 Task: Open a blank sheet, save the file as Alex.epub Add the quote 'The best way to predict the future is to create it.' Apply font style 'Nunito' and font size 36 Align the text to the Center .Change the text color to  'Tan'
Action: Mouse moved to (260, 166)
Screenshot: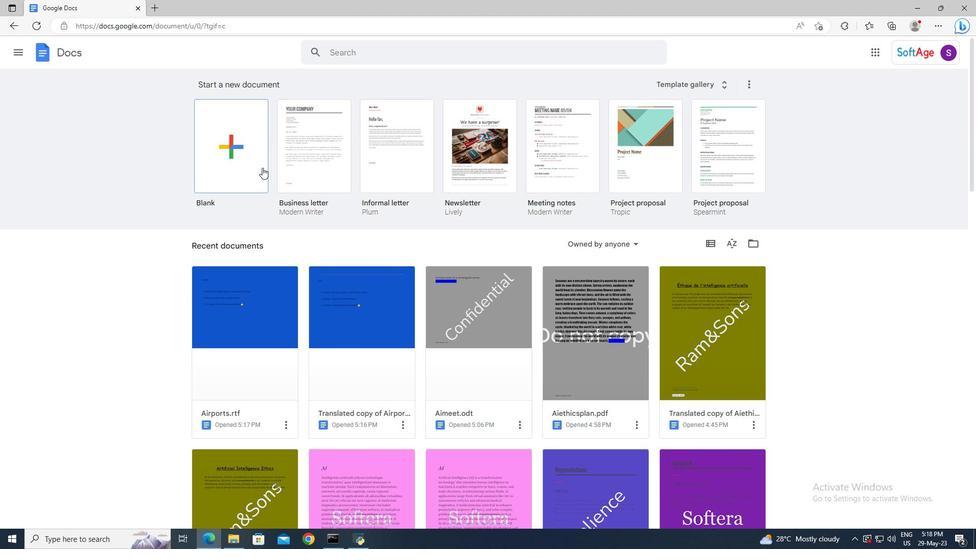 
Action: Mouse pressed left at (260, 166)
Screenshot: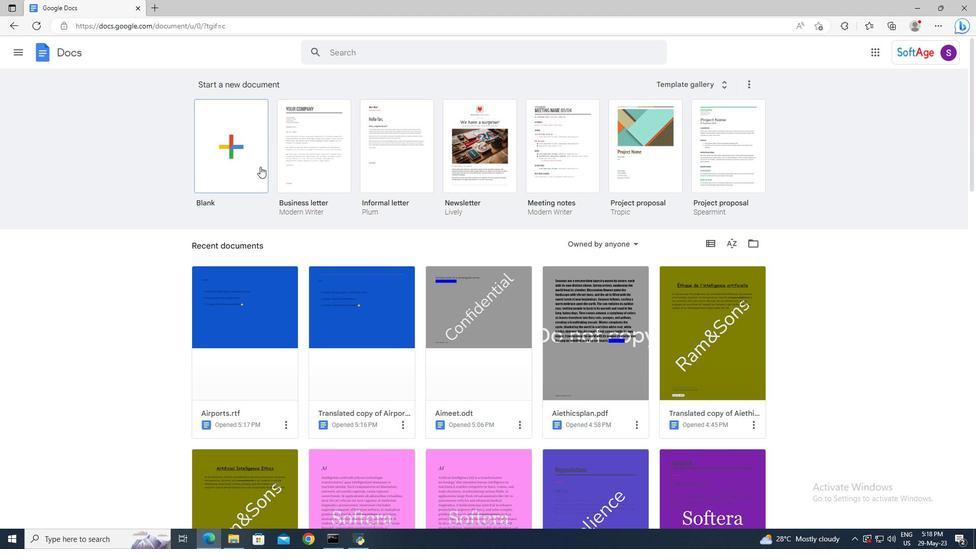 
Action: Mouse moved to (67, 48)
Screenshot: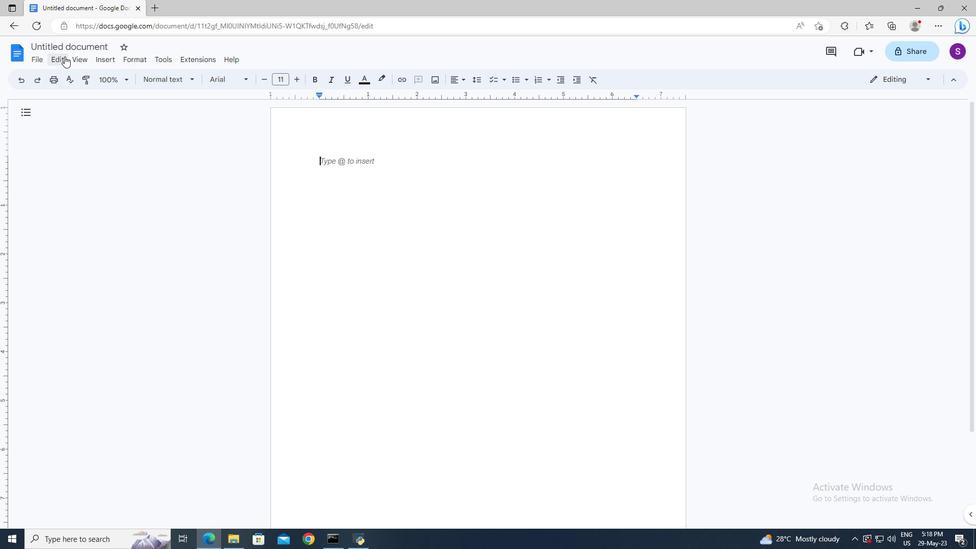 
Action: Mouse pressed left at (67, 48)
Screenshot: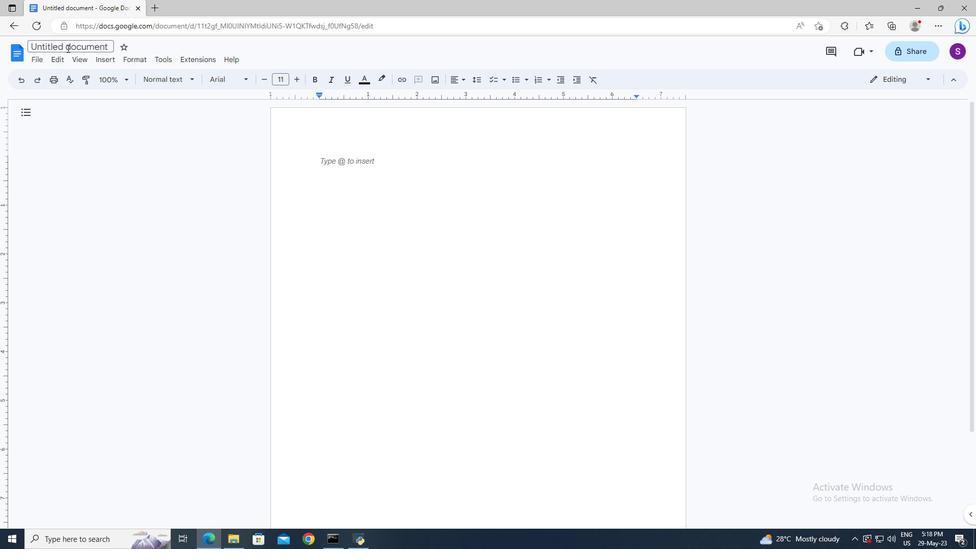 
Action: Mouse moved to (67, 47)
Screenshot: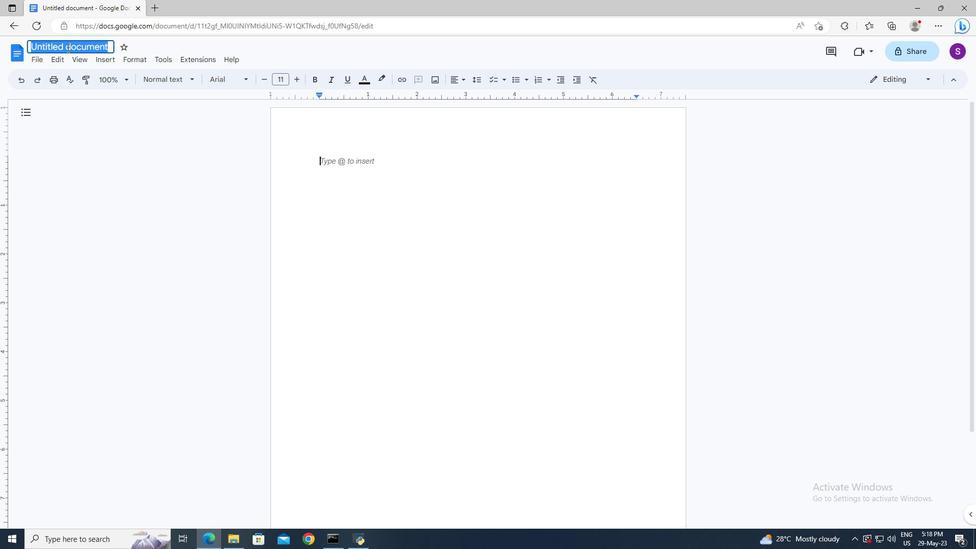 
Action: Key pressed <Key.shift>
Screenshot: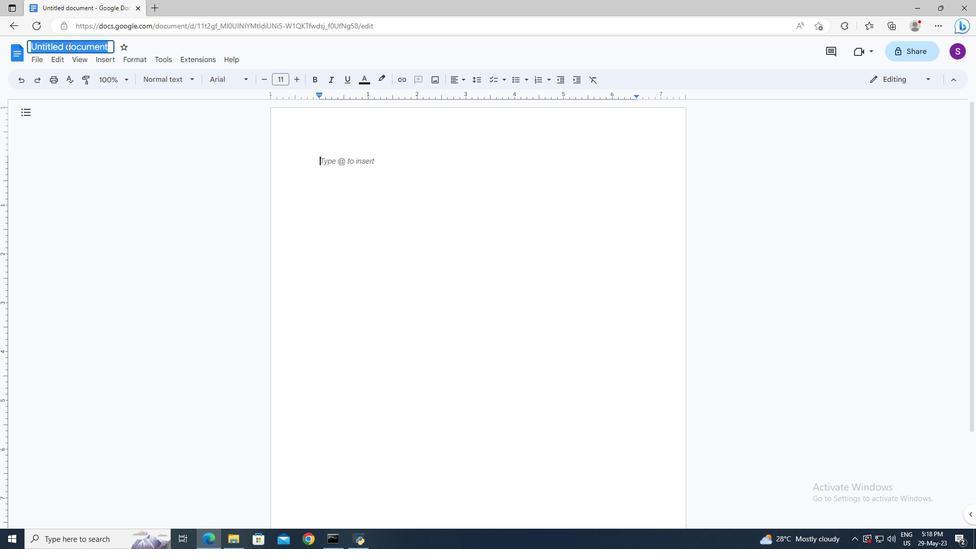 
Action: Mouse moved to (67, 47)
Screenshot: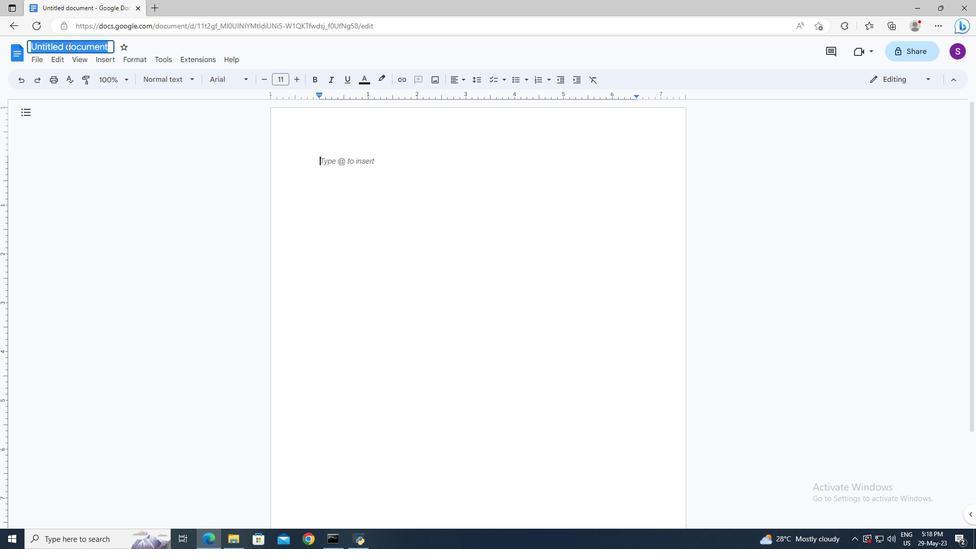 
Action: Key pressed Alex.epub<Key.enter>
Screenshot: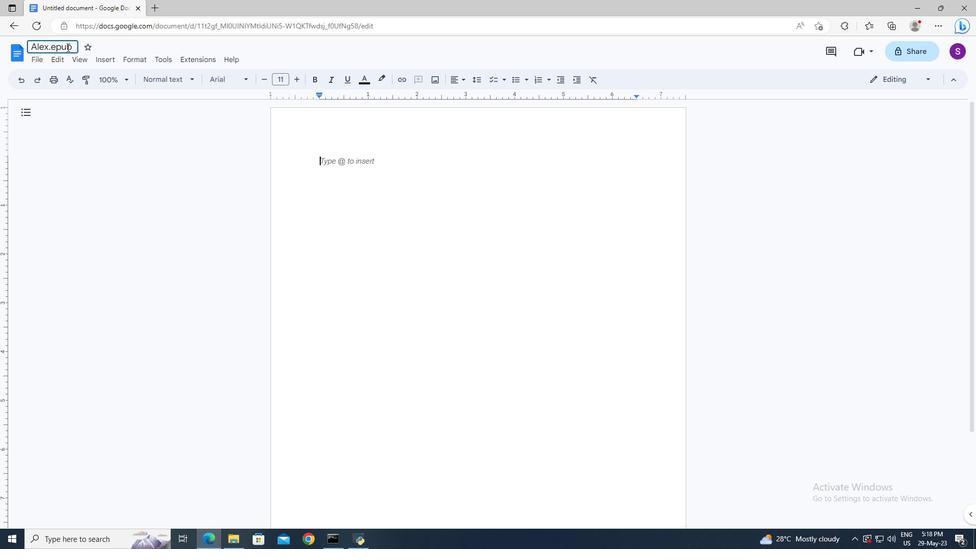 
Action: Mouse moved to (328, 162)
Screenshot: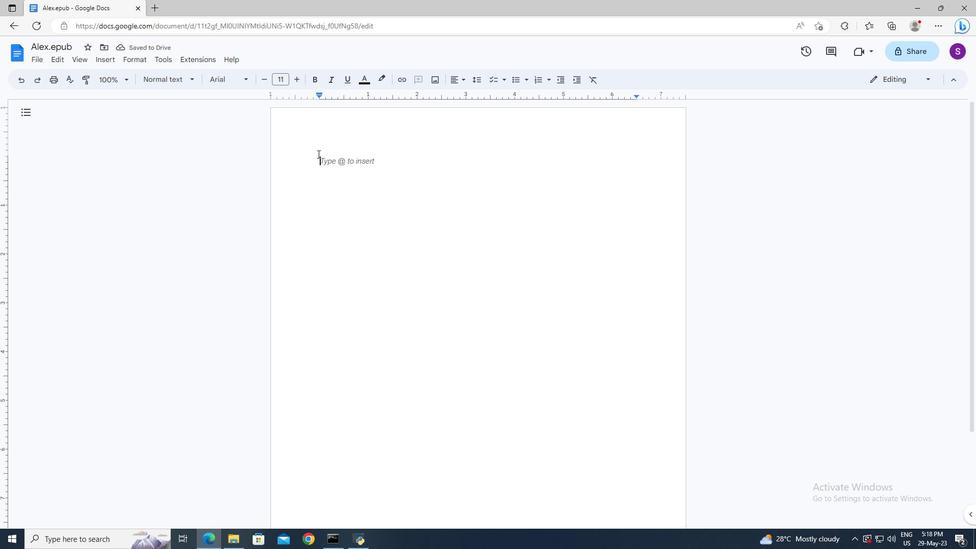 
Action: Mouse pressed left at (328, 162)
Screenshot: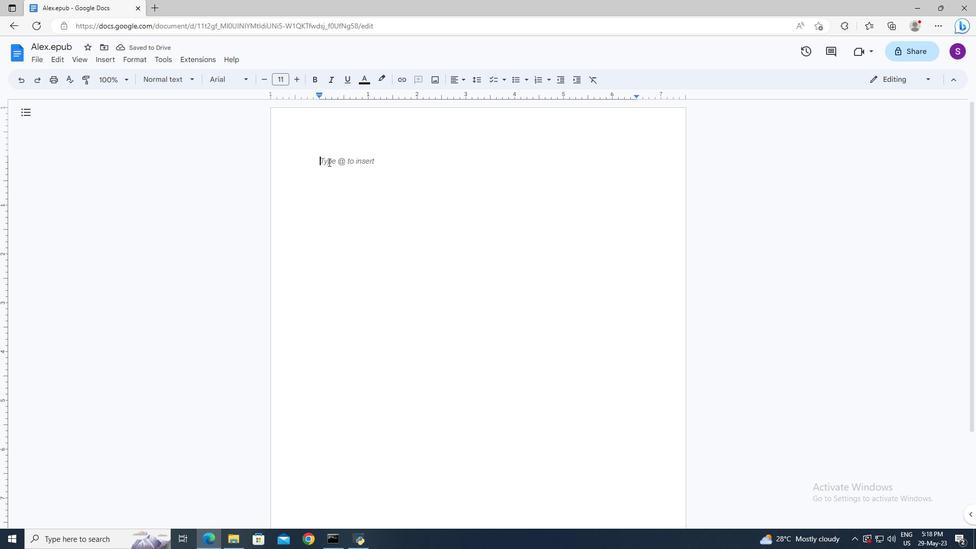 
Action: Key pressed '<Key.shift>The<Key.space>best<Key.space>way<Key.space>to<Key.space>predict<Key.space>the<Key.space>future<Key.space>is<Key.space>to<Key.space>create<Key.space>it.'ctrl+A
Screenshot: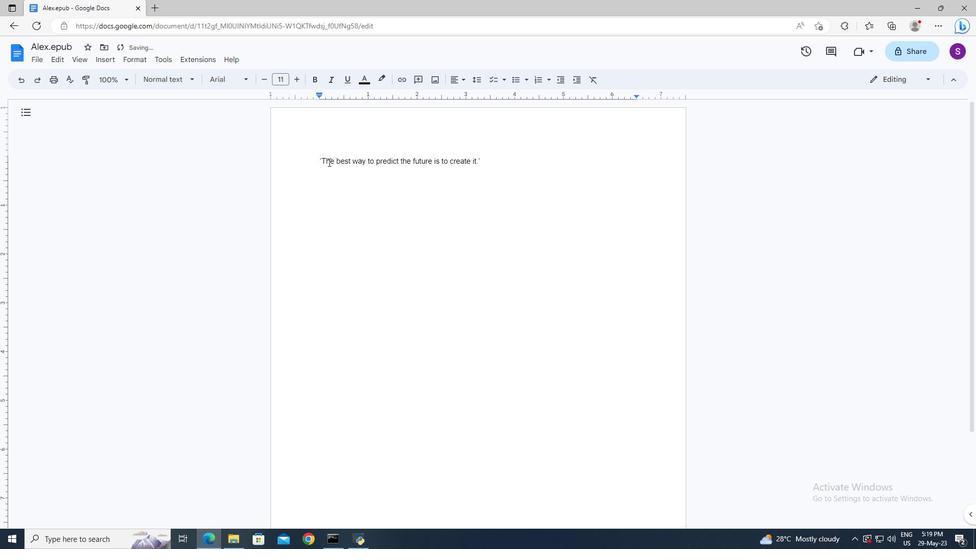 
Action: Mouse moved to (225, 80)
Screenshot: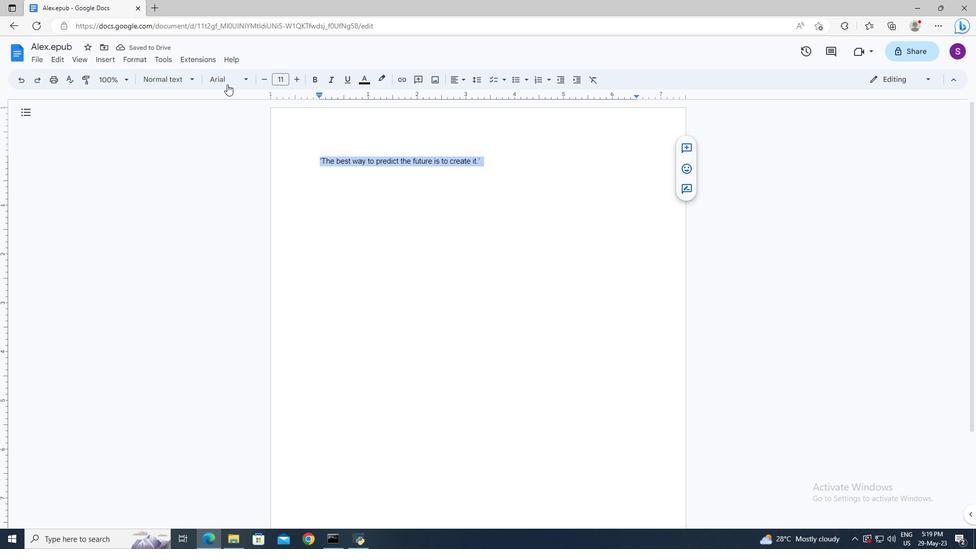 
Action: Mouse pressed left at (225, 80)
Screenshot: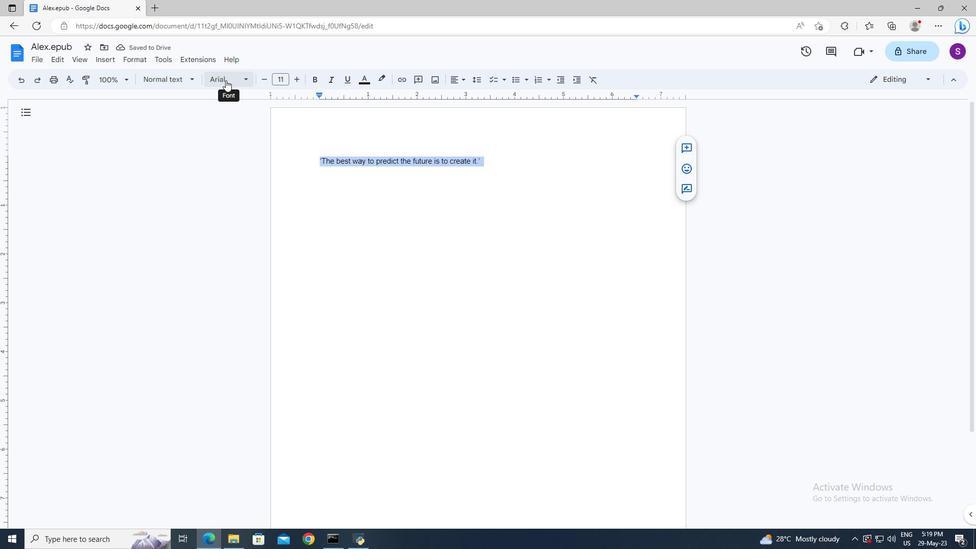 
Action: Mouse moved to (262, 454)
Screenshot: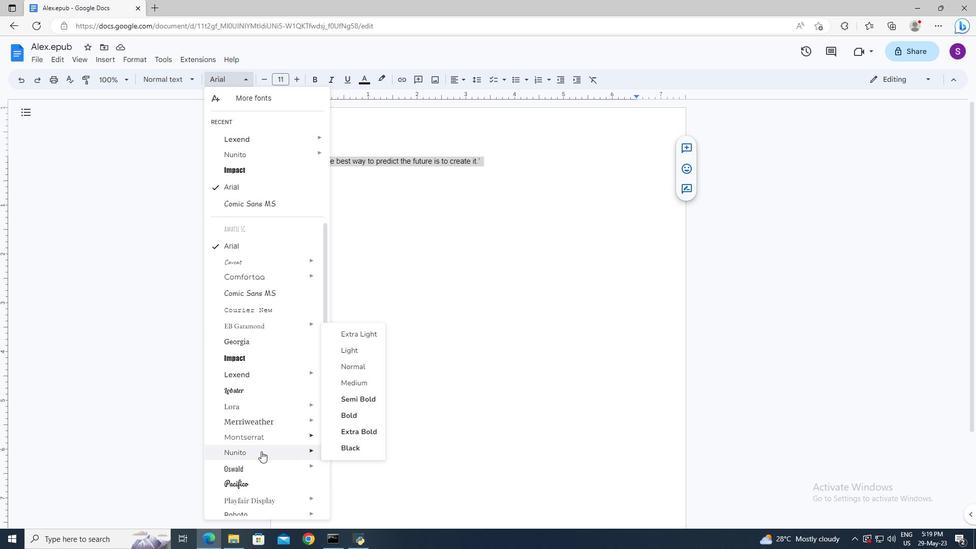 
Action: Mouse pressed left at (262, 454)
Screenshot: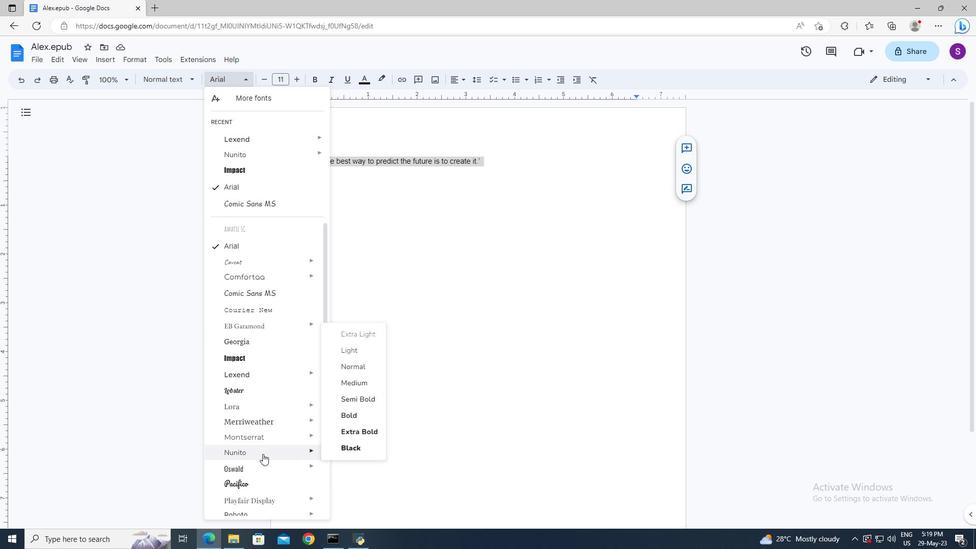 
Action: Mouse moved to (282, 81)
Screenshot: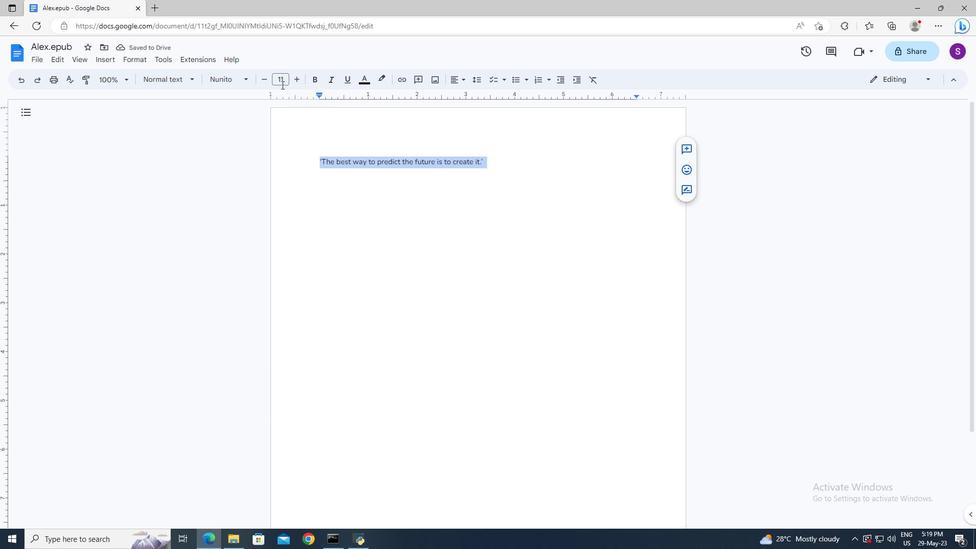 
Action: Mouse pressed left at (282, 81)
Screenshot: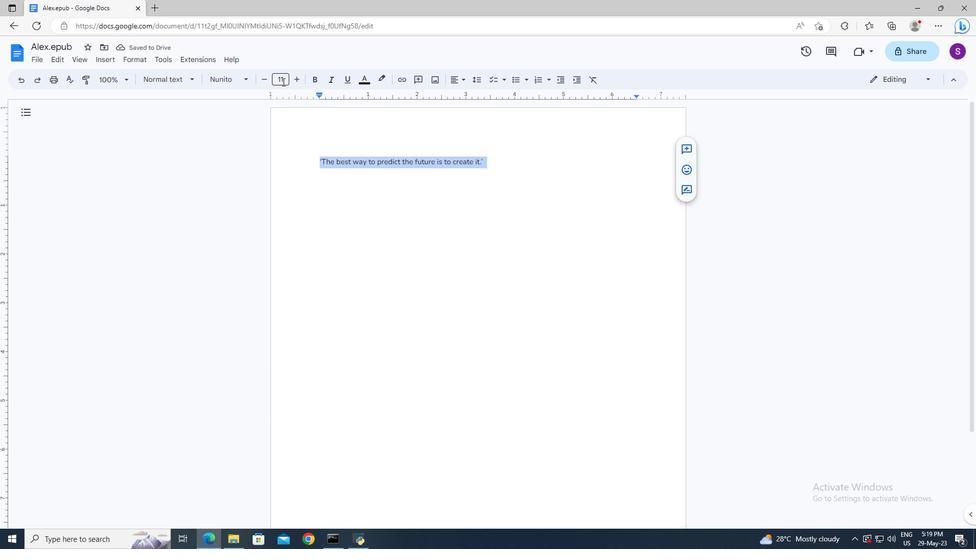 
Action: Key pressed 36<Key.enter>
Screenshot: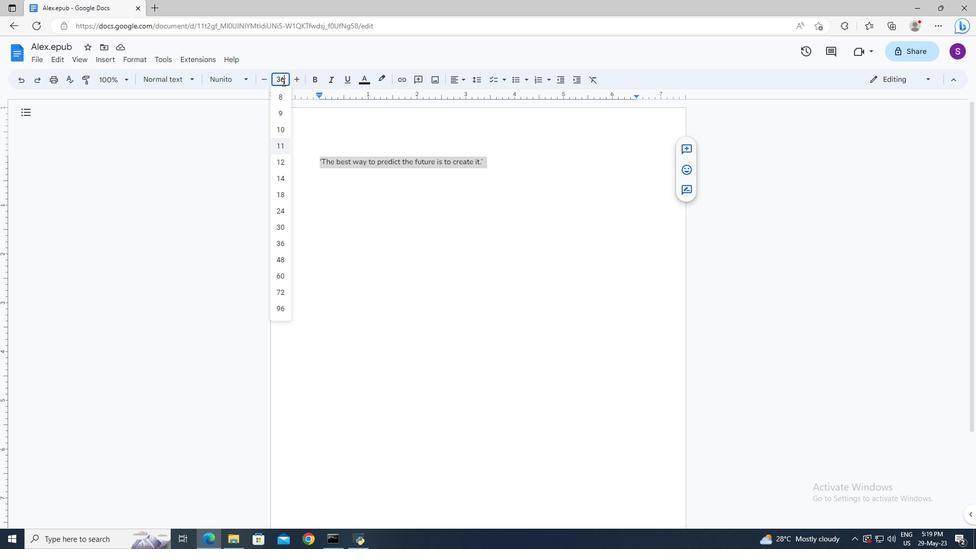 
Action: Mouse moved to (457, 80)
Screenshot: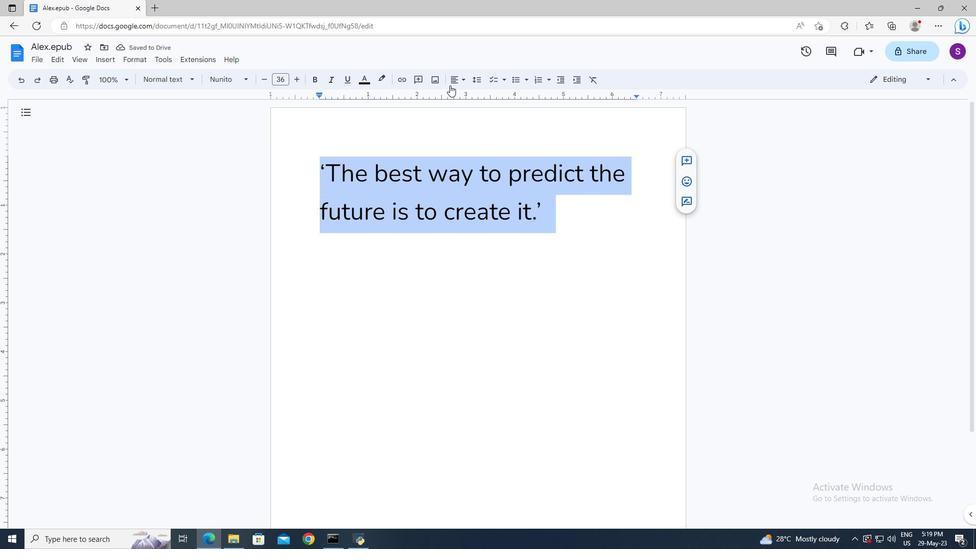 
Action: Mouse pressed left at (457, 80)
Screenshot: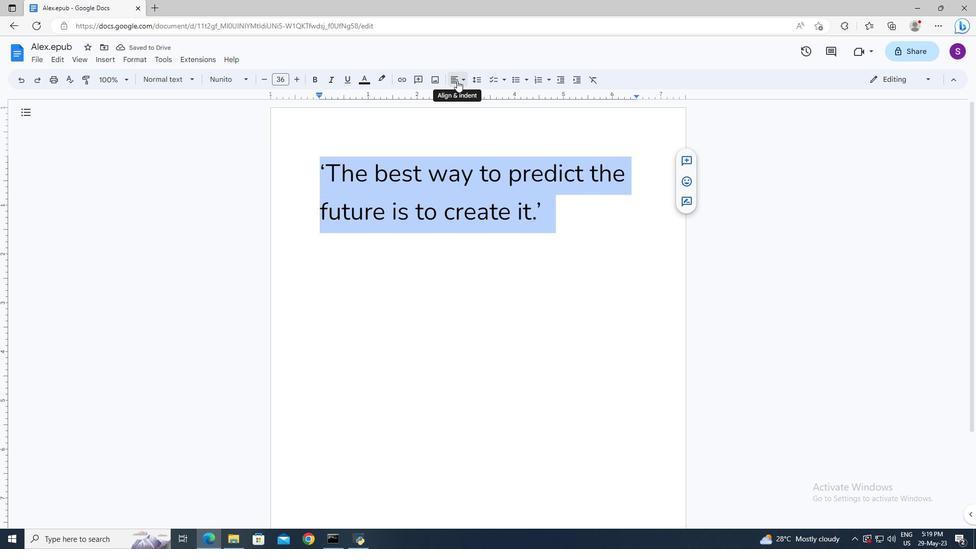 
Action: Mouse moved to (477, 96)
Screenshot: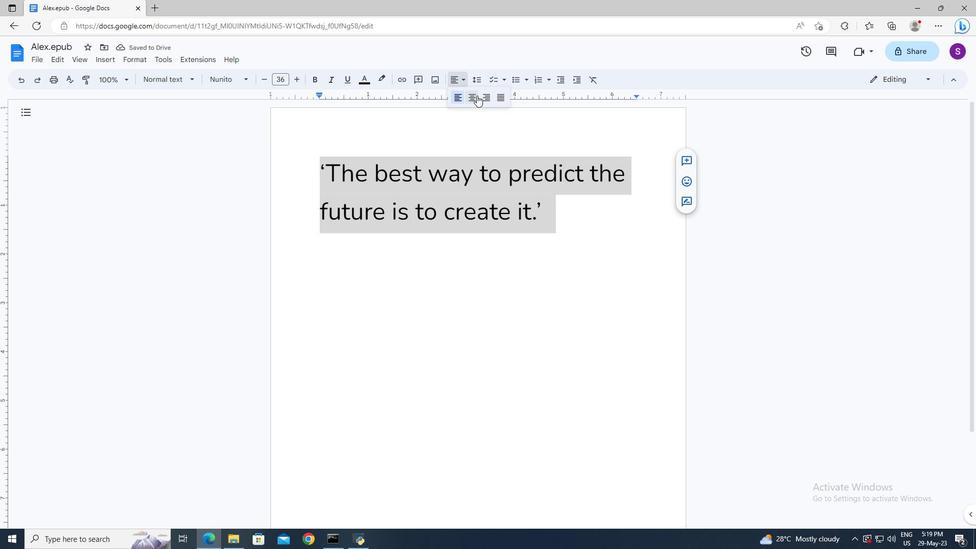 
Action: Mouse pressed left at (477, 96)
Screenshot: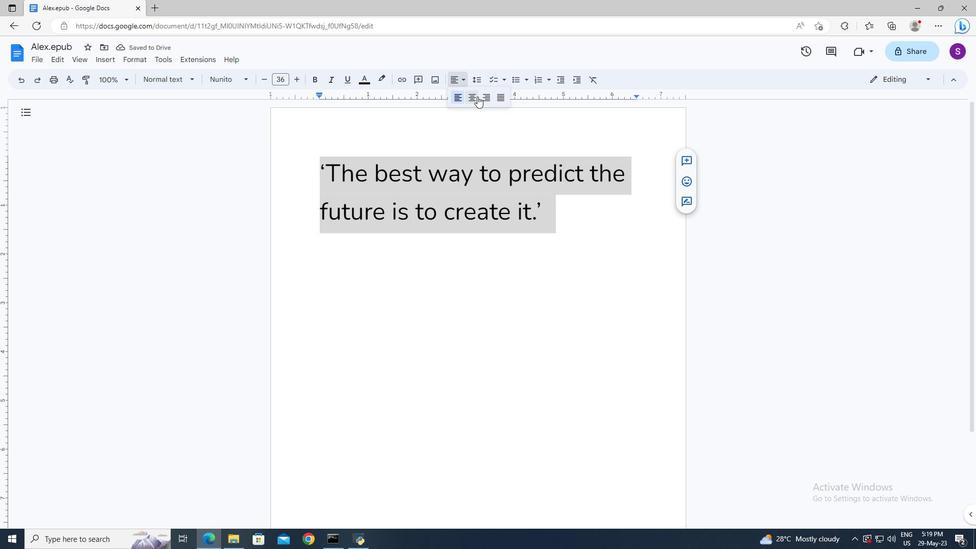 
Action: Mouse moved to (370, 80)
Screenshot: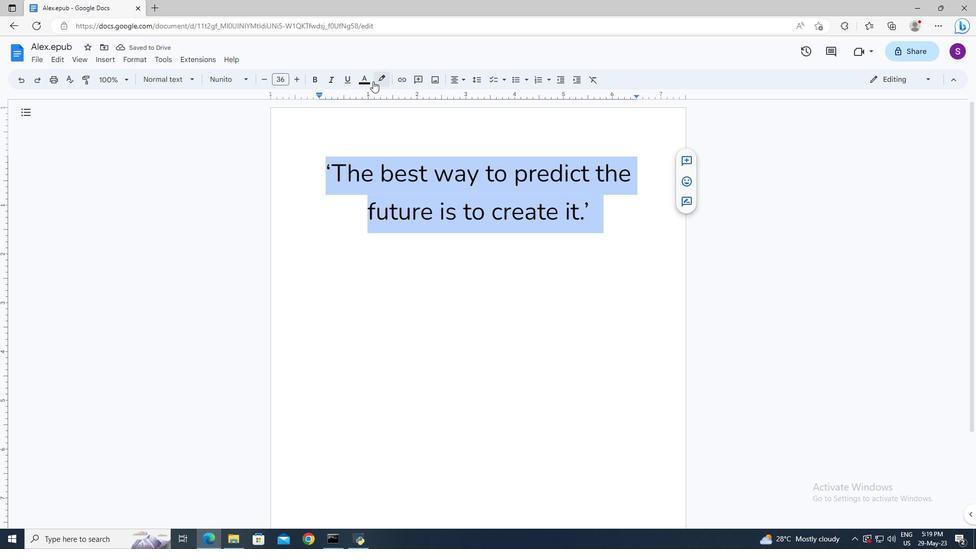 
Action: Mouse pressed left at (370, 80)
Screenshot: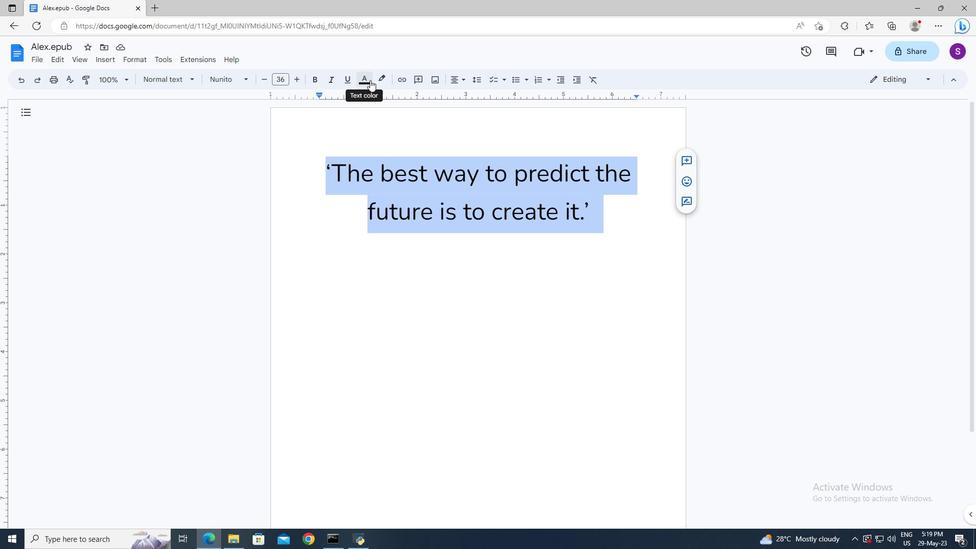 
Action: Mouse moved to (379, 198)
Screenshot: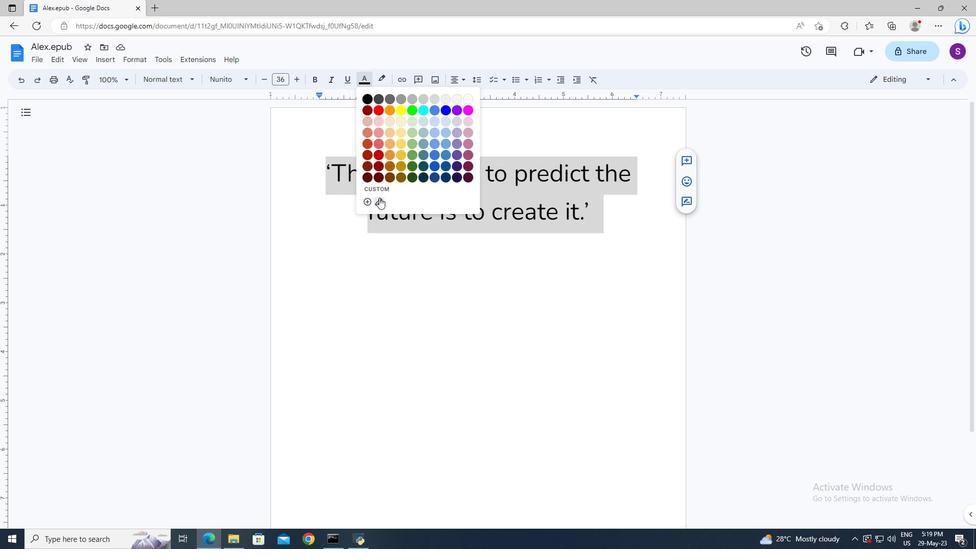 
Action: Mouse pressed left at (379, 198)
Screenshot: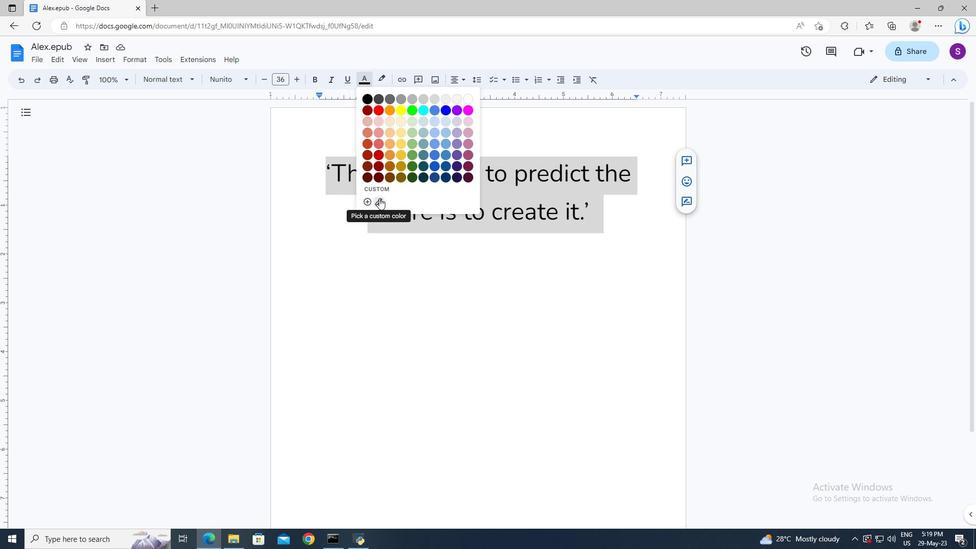 
Action: Mouse moved to (356, 143)
Screenshot: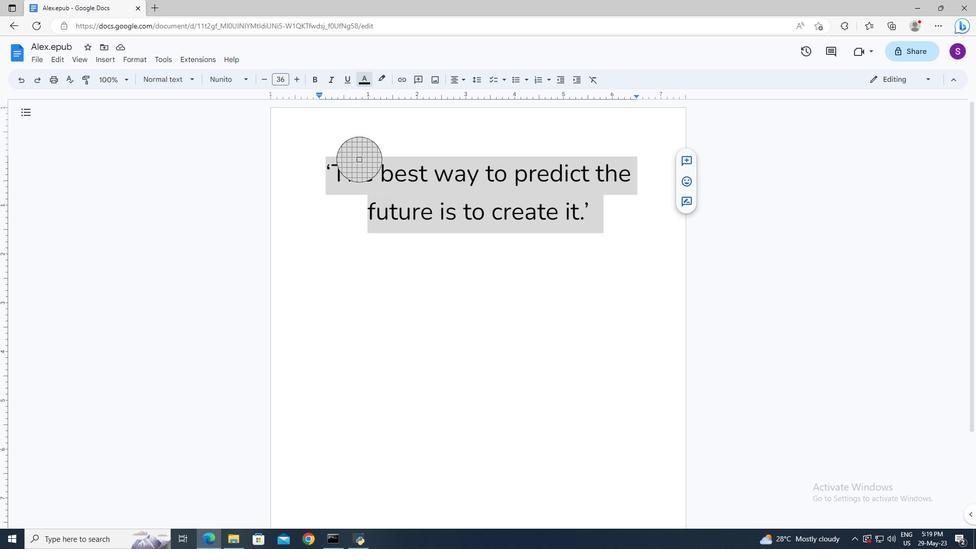 
Action: Mouse pressed left at (356, 143)
Screenshot: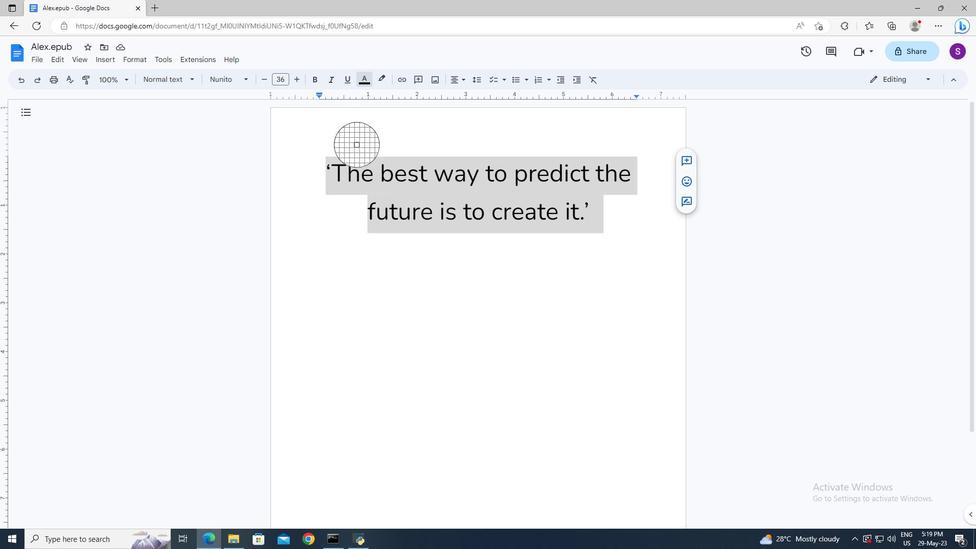 
Action: Mouse moved to (359, 123)
Screenshot: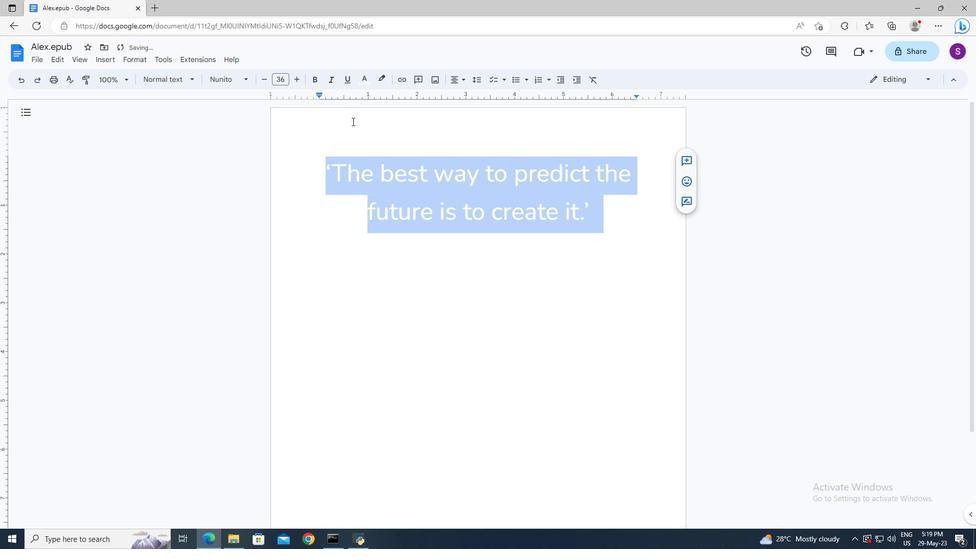 
Action: Key pressed ctrl+Z
Screenshot: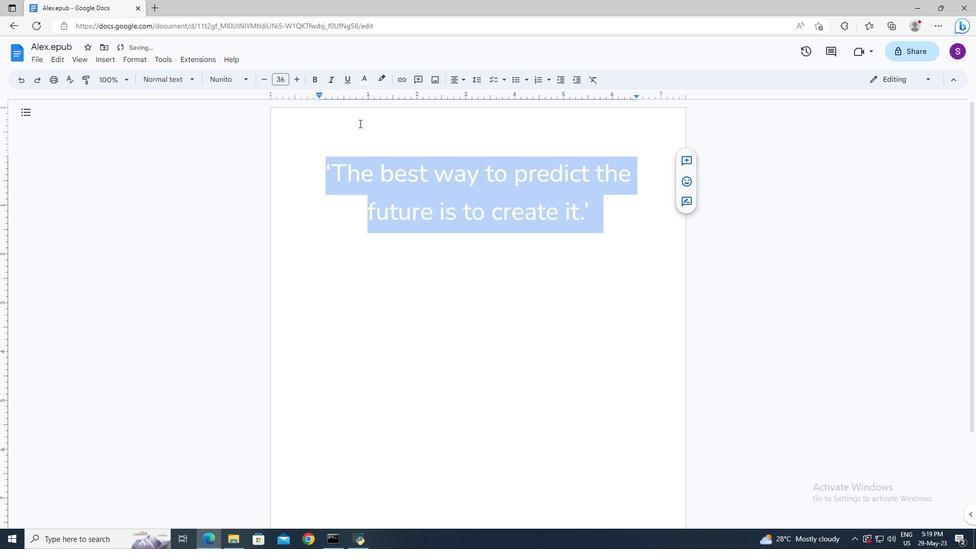 
Action: Mouse moved to (371, 80)
Screenshot: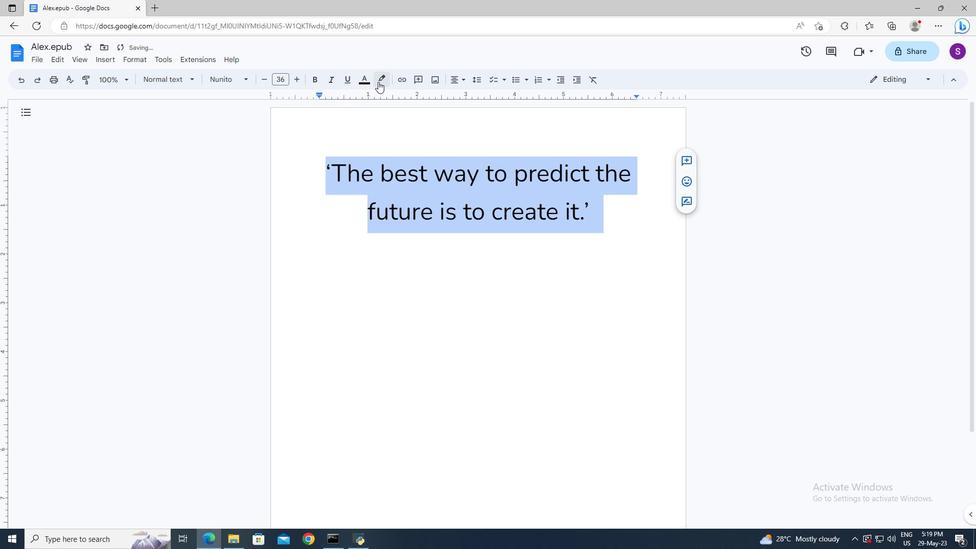
Action: Mouse pressed left at (371, 80)
Screenshot: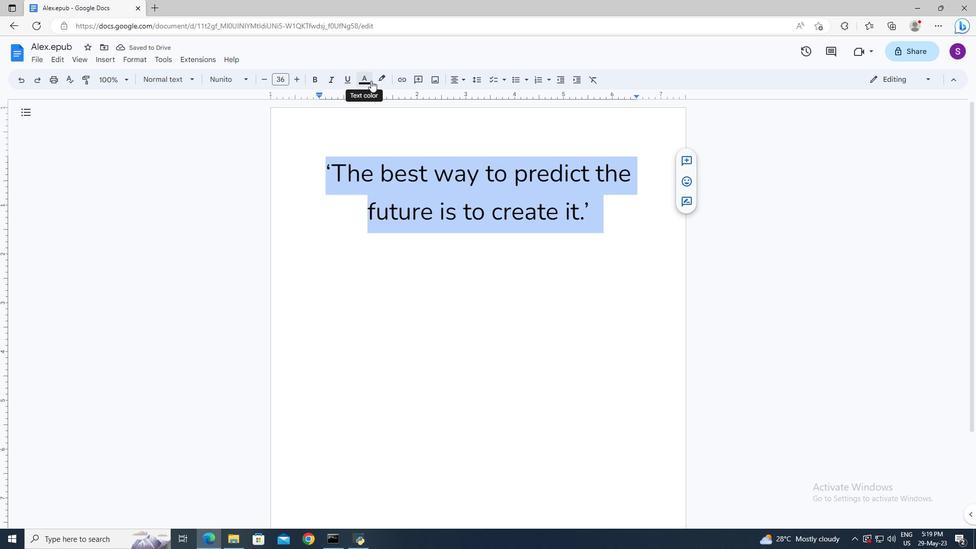 
Action: Mouse moved to (365, 199)
Screenshot: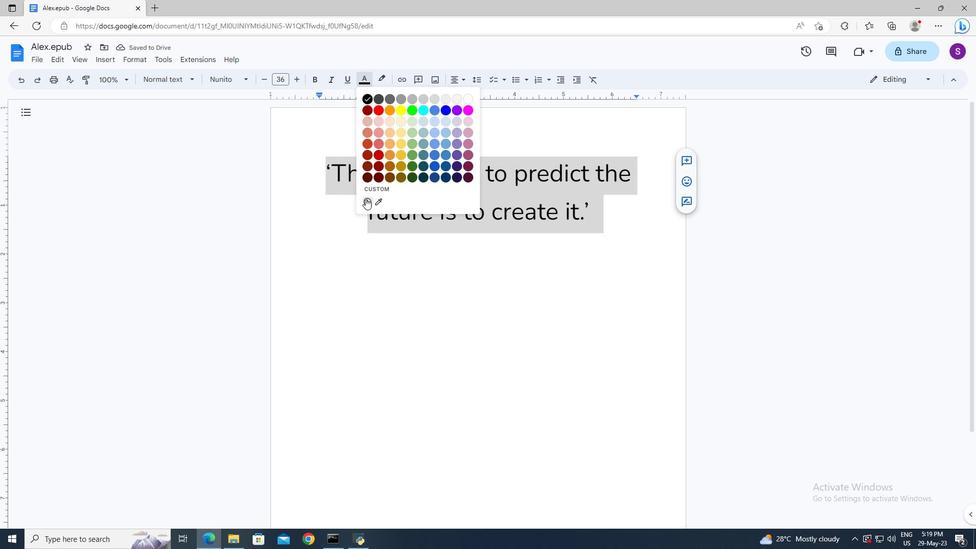 
Action: Mouse pressed left at (365, 199)
Screenshot: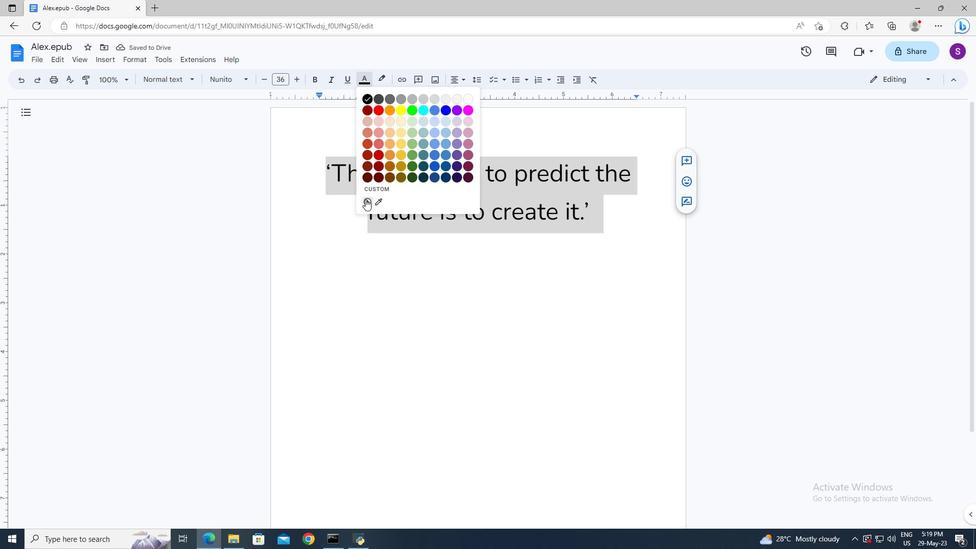 
Action: Mouse moved to (157, 6)
Screenshot: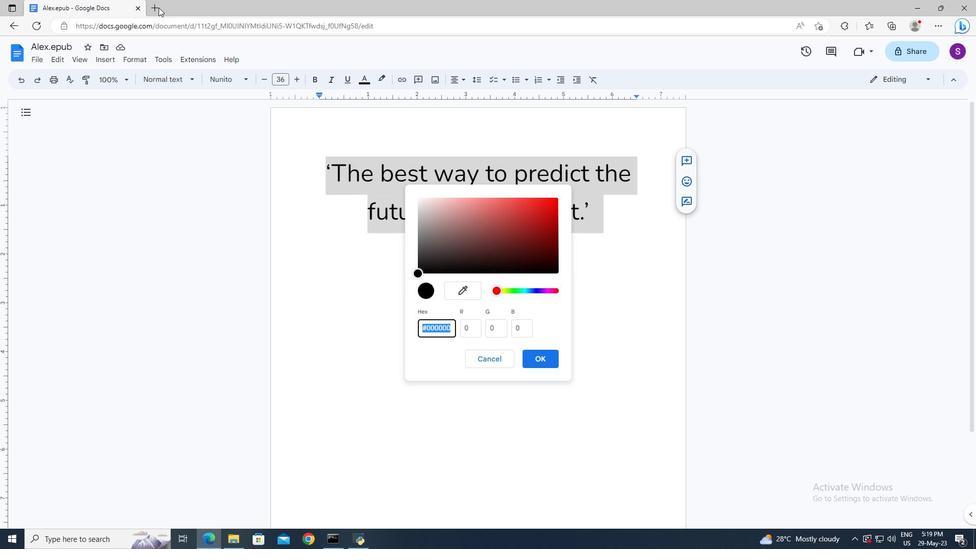 
Action: Mouse pressed left at (157, 6)
Screenshot: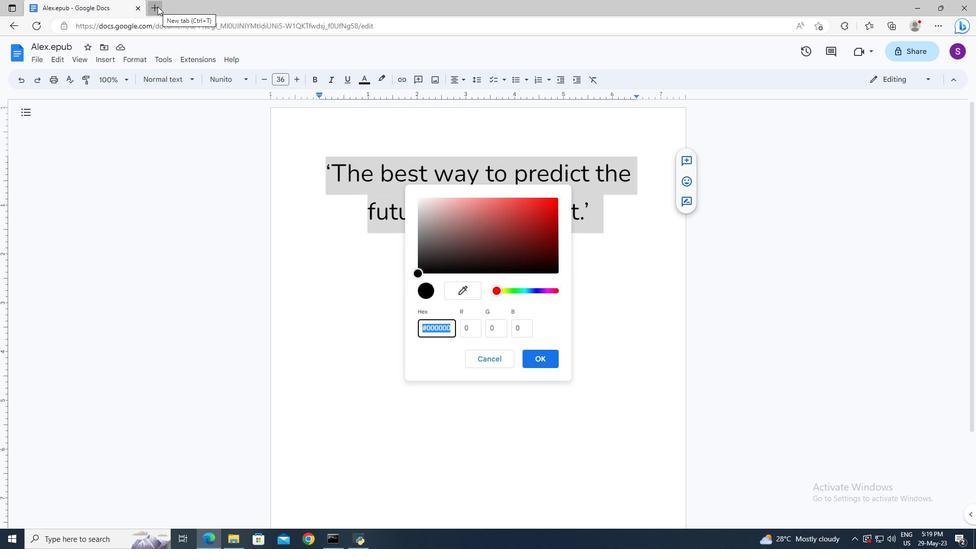
Action: Mouse moved to (182, 26)
Screenshot: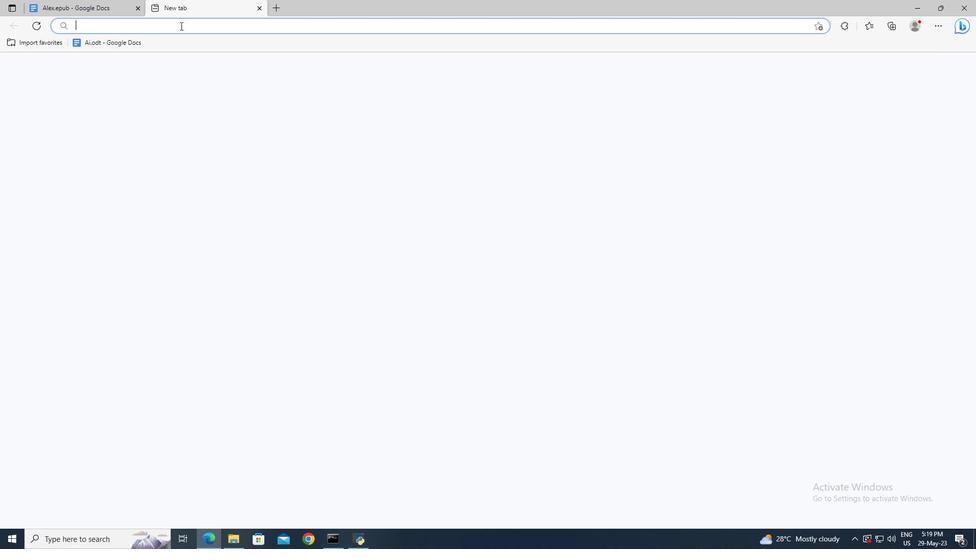 
Action: Mouse pressed left at (182, 26)
Screenshot: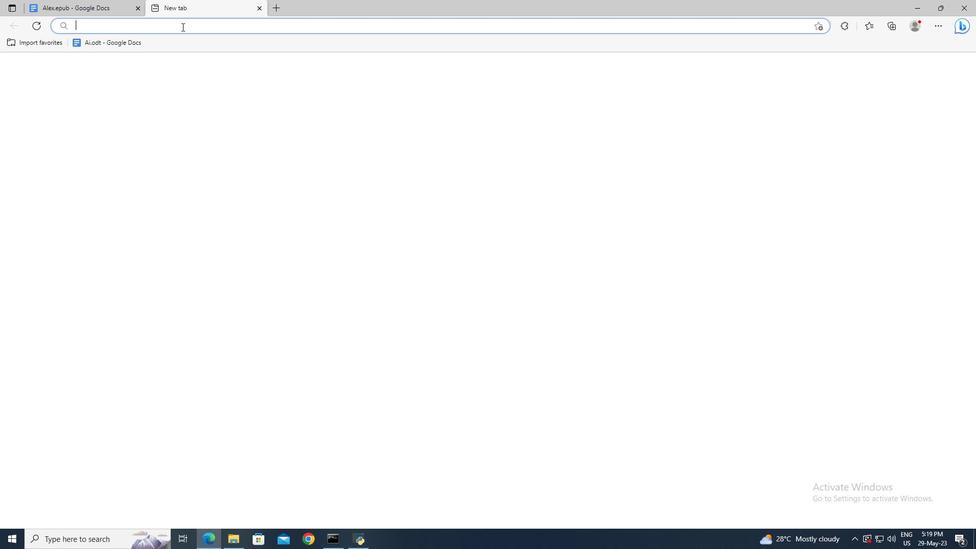 
Action: Key pressed g<Key.enter>tan<Key.space>color<Key.space>rgb<Key.enter>
Screenshot: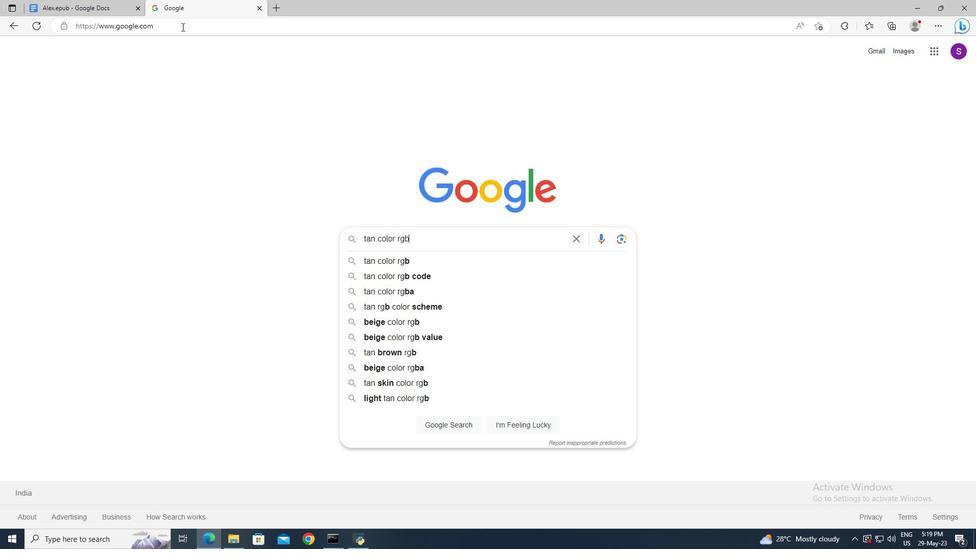 
Action: Mouse moved to (375, 133)
Screenshot: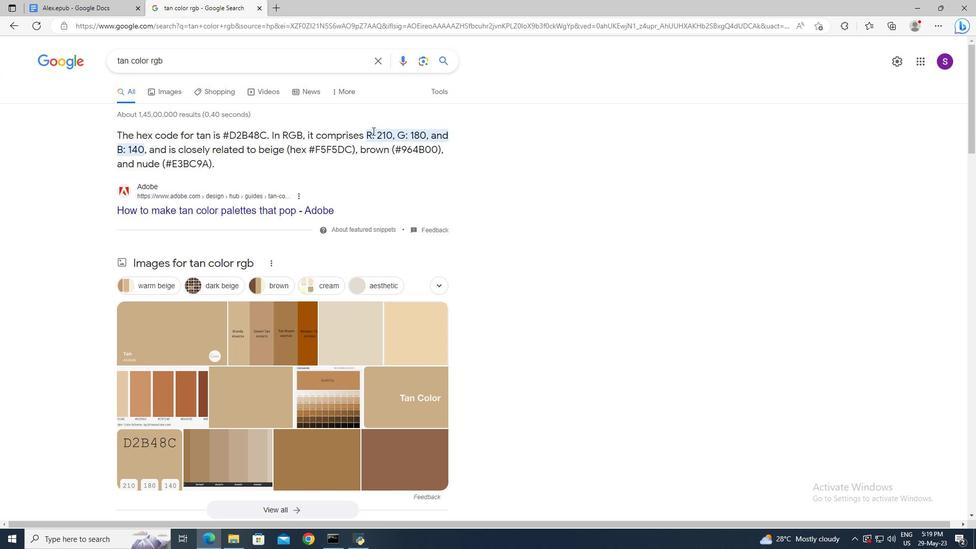
Action: Mouse pressed left at (375, 133)
Screenshot: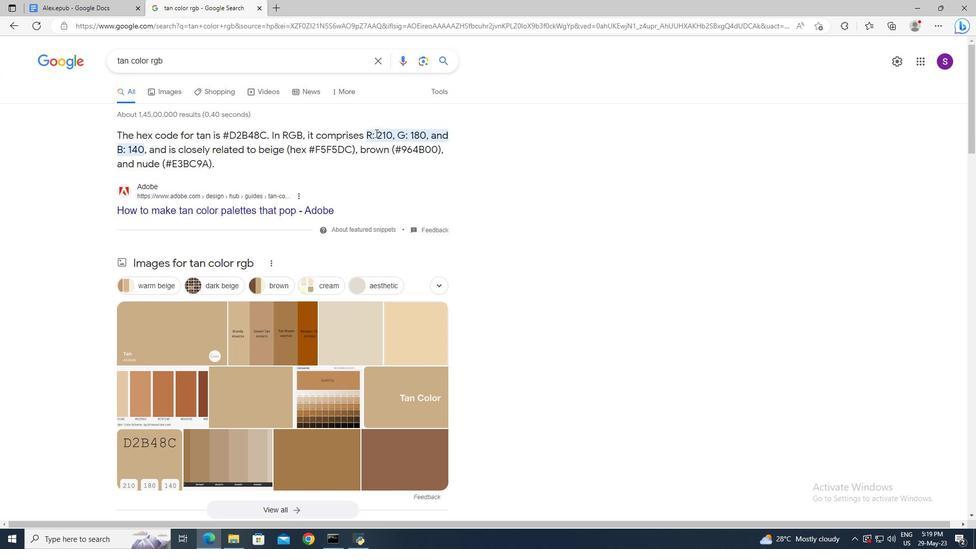 
Action: Mouse pressed left at (375, 133)
Screenshot: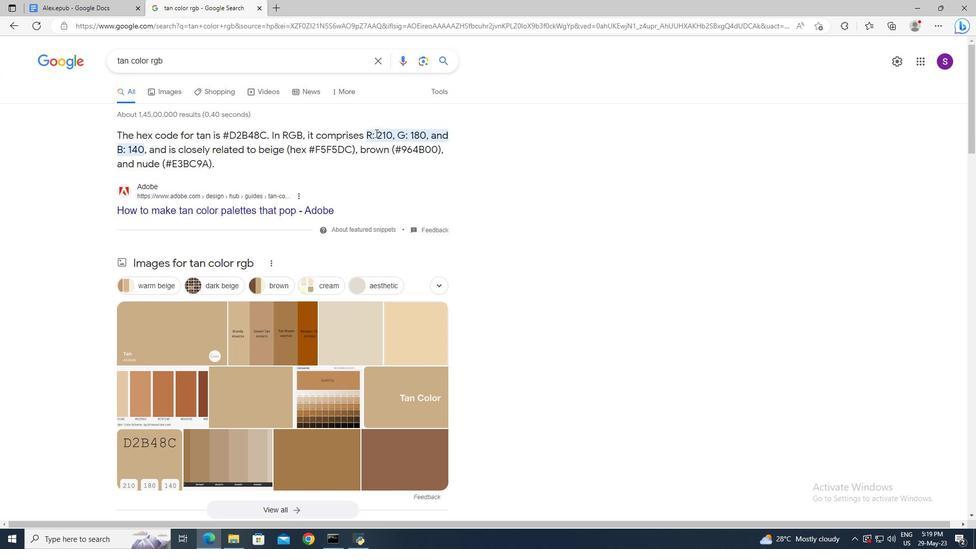 
Action: Key pressed ctrl+C
Screenshot: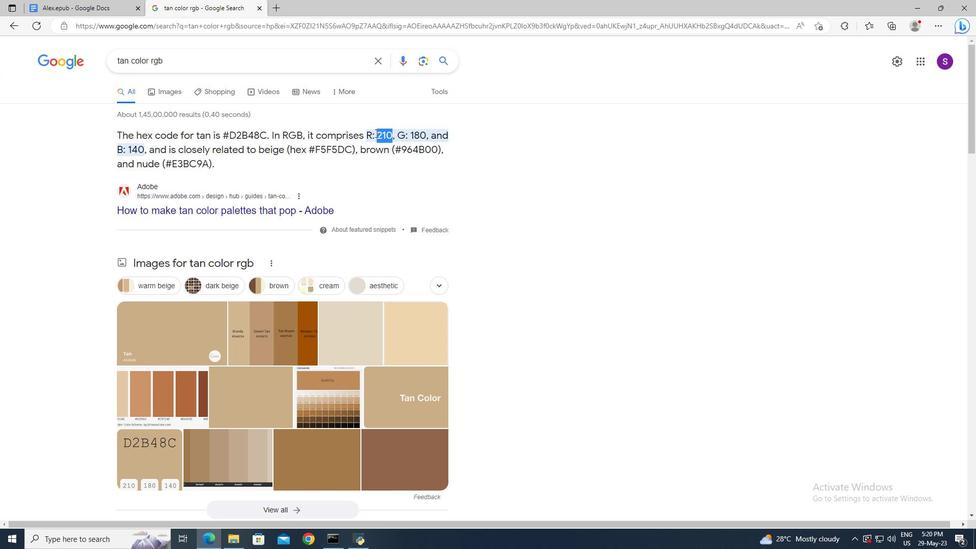 
Action: Mouse moved to (130, 0)
Screenshot: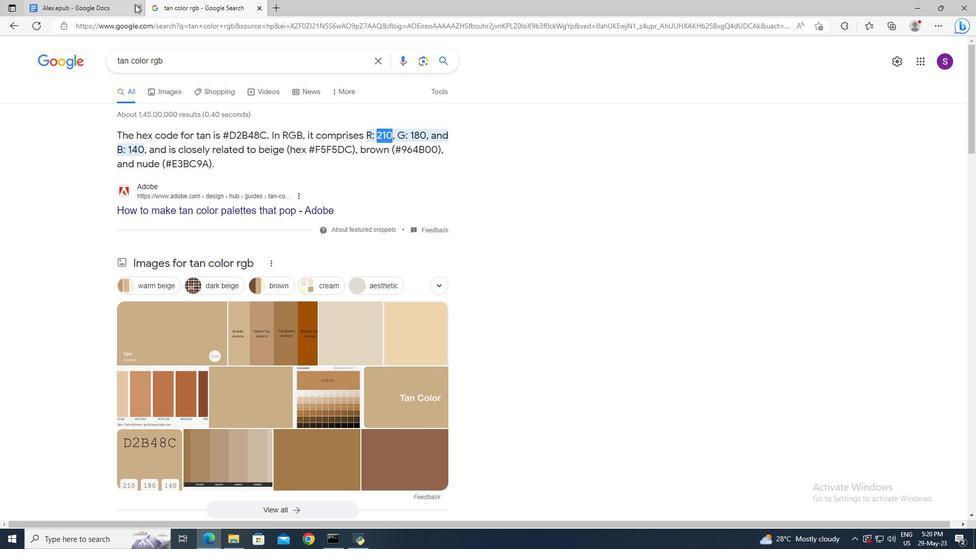 
Action: Mouse pressed left at (130, 0)
Screenshot: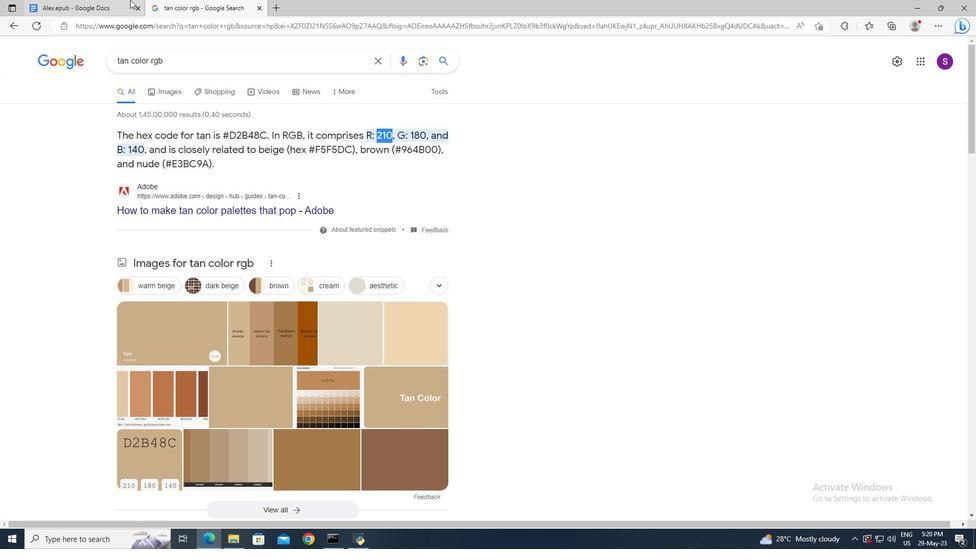 
Action: Mouse moved to (470, 332)
Screenshot: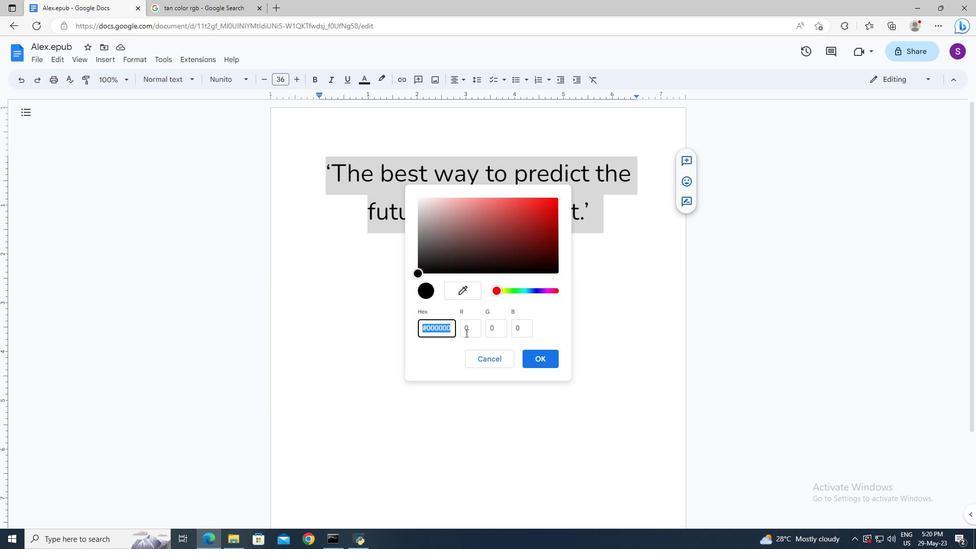 
Action: Mouse pressed left at (470, 332)
Screenshot: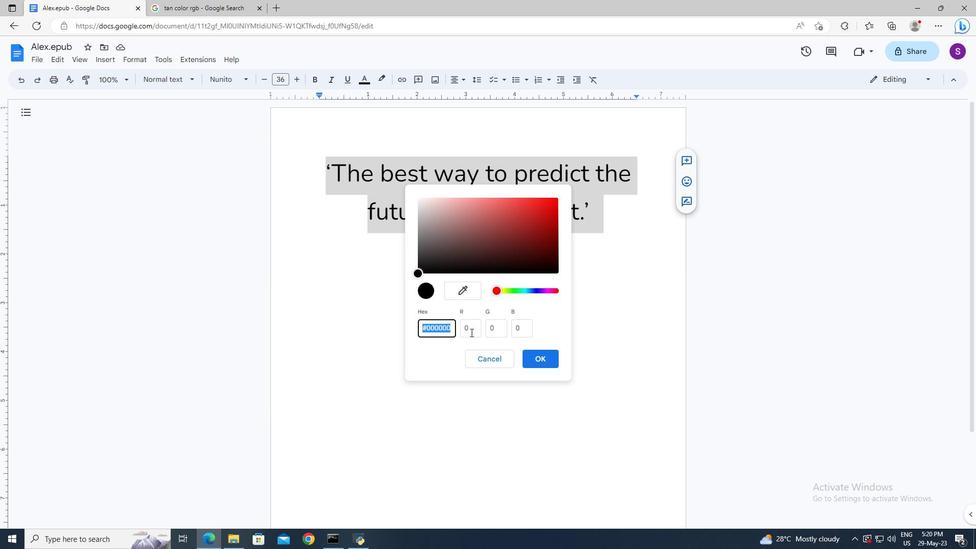 
Action: Key pressed <Key.backspace>ctrl+V<Key.tab>
Screenshot: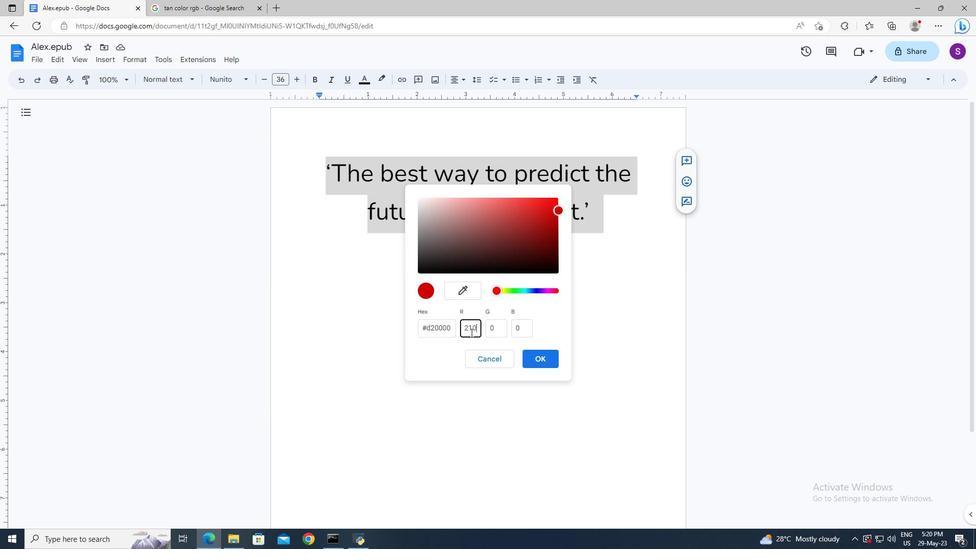 
Action: Mouse moved to (234, 4)
Screenshot: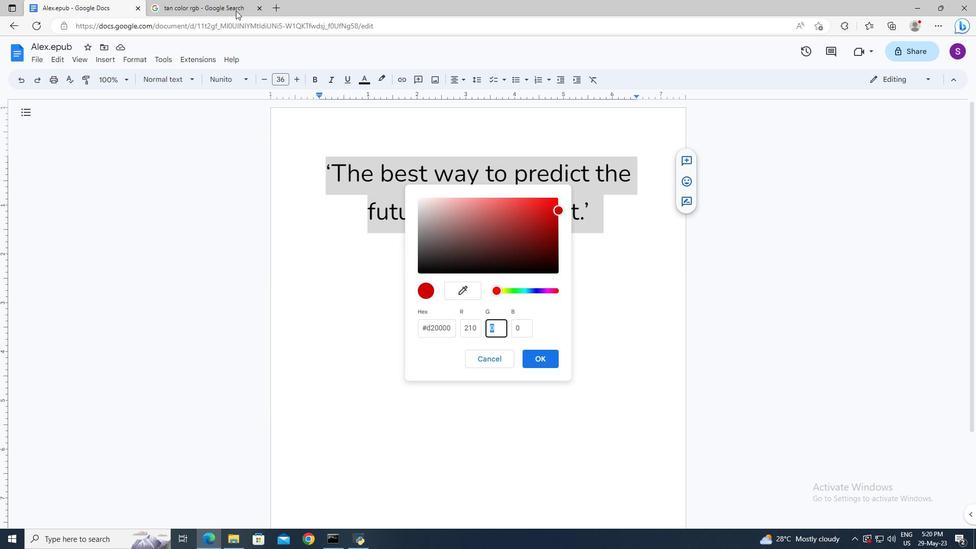 
Action: Mouse pressed left at (234, 4)
Screenshot: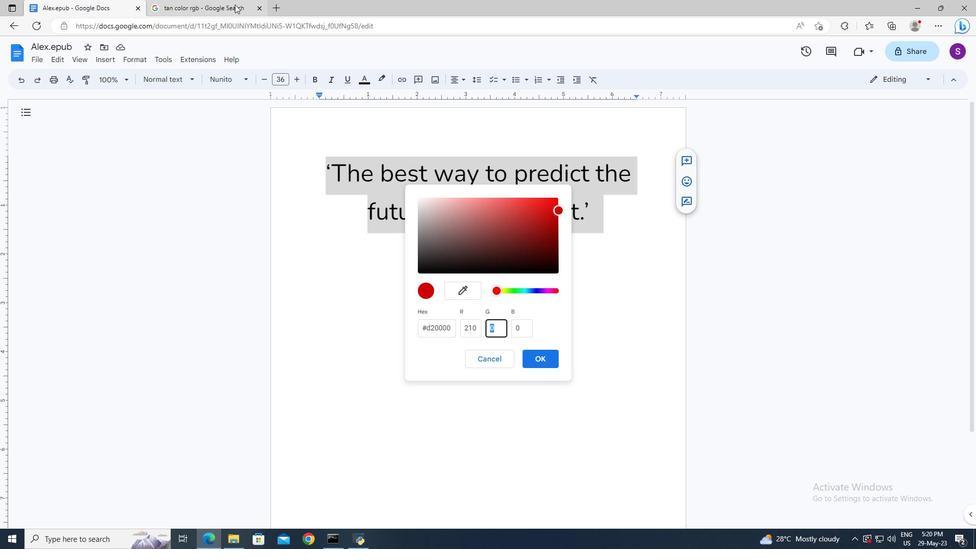 
Action: Mouse moved to (413, 136)
Screenshot: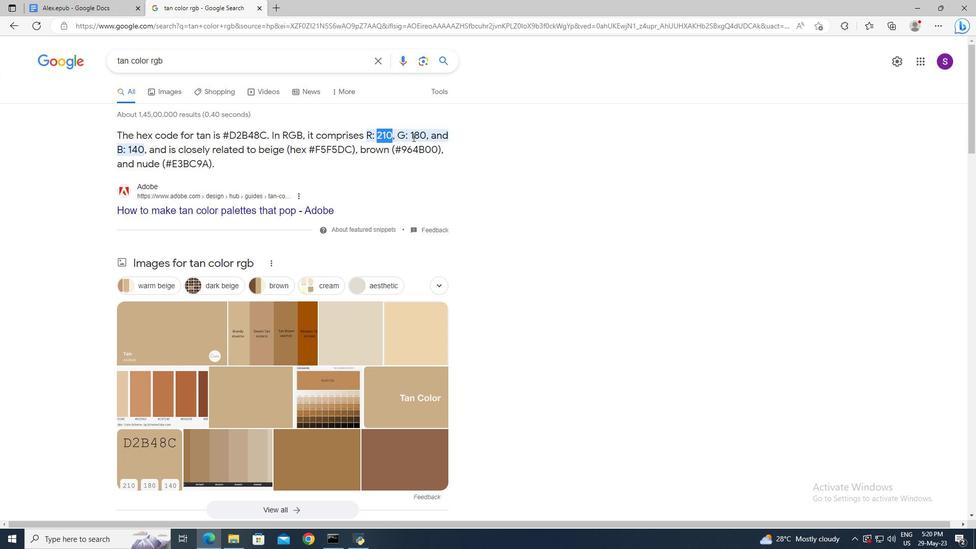 
Action: Mouse pressed left at (413, 136)
Screenshot: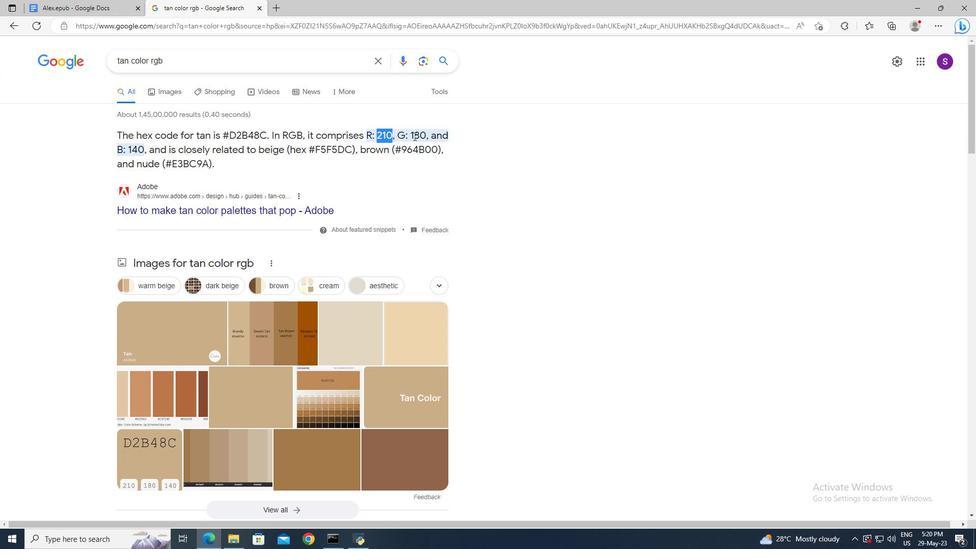 
Action: Mouse pressed left at (413, 136)
Screenshot: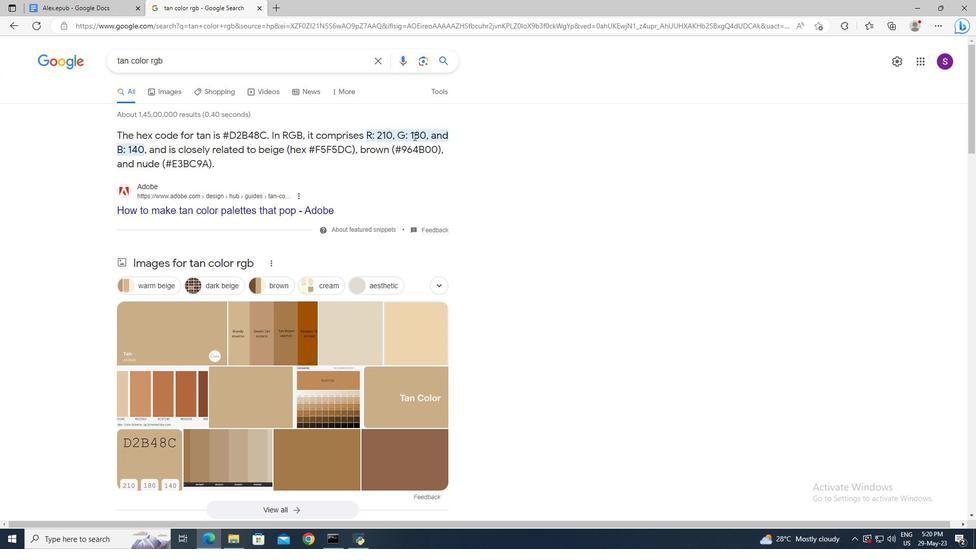 
Action: Key pressed ctrl+C
Screenshot: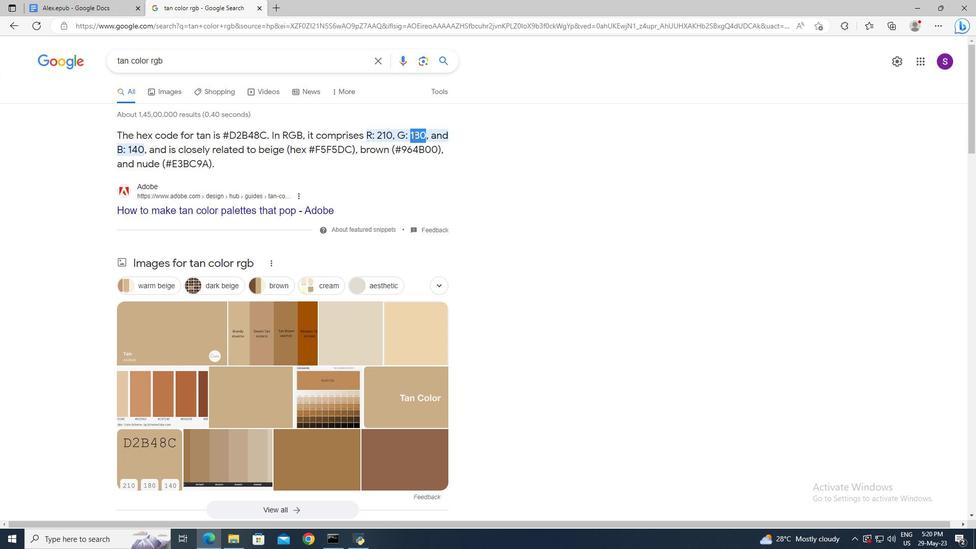 
Action: Mouse moved to (109, 0)
Screenshot: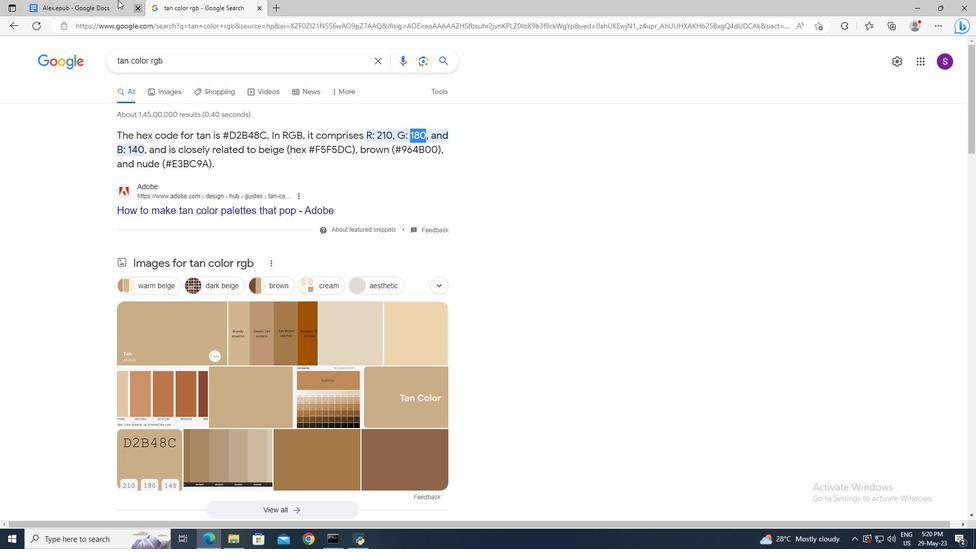 
Action: Mouse pressed left at (109, 0)
Screenshot: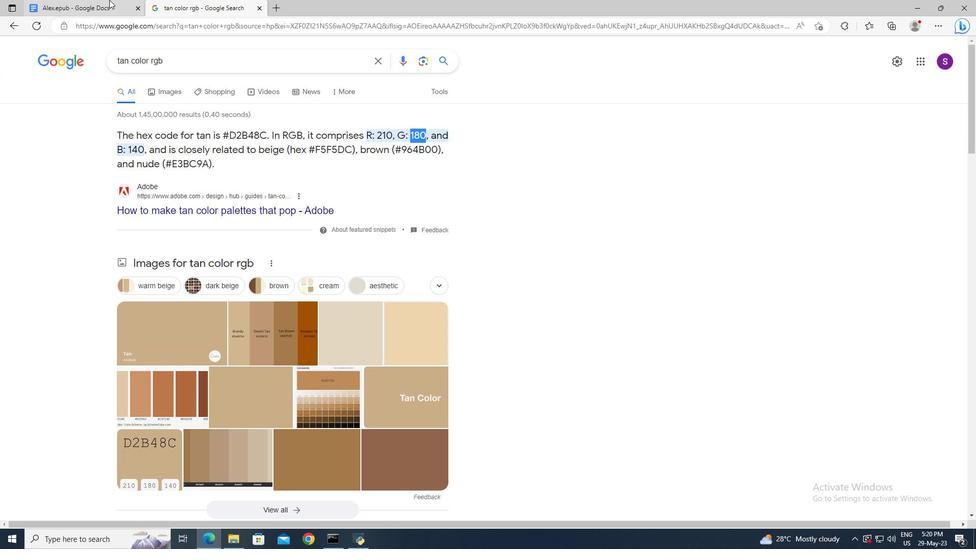 
Action: Key pressed ctrl+V<Key.tab>
Screenshot: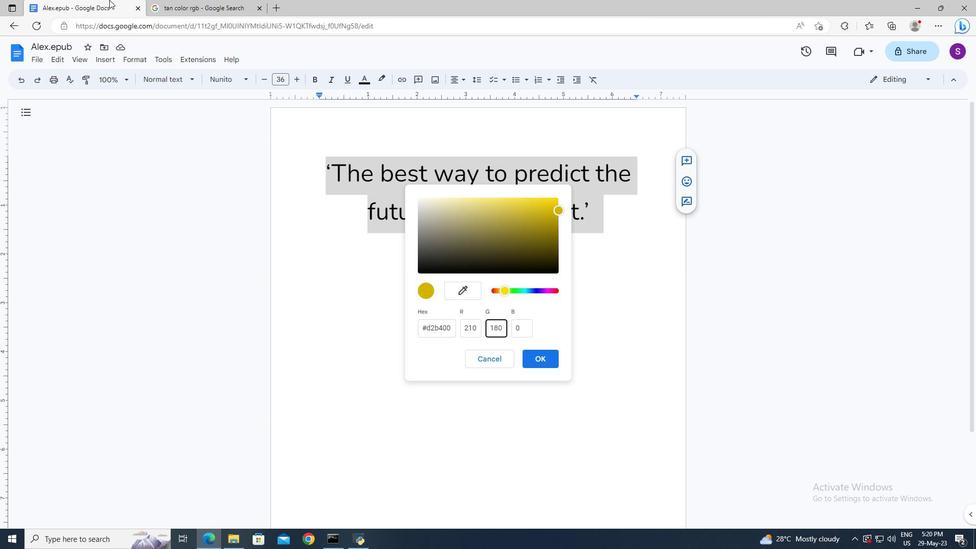 
Action: Mouse moved to (202, 0)
Screenshot: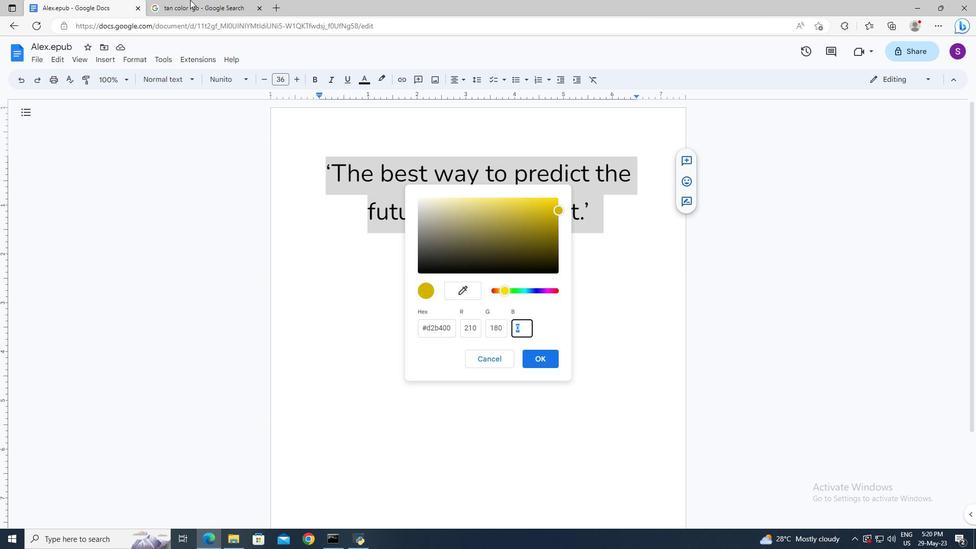 
Action: Mouse pressed left at (202, 0)
Screenshot: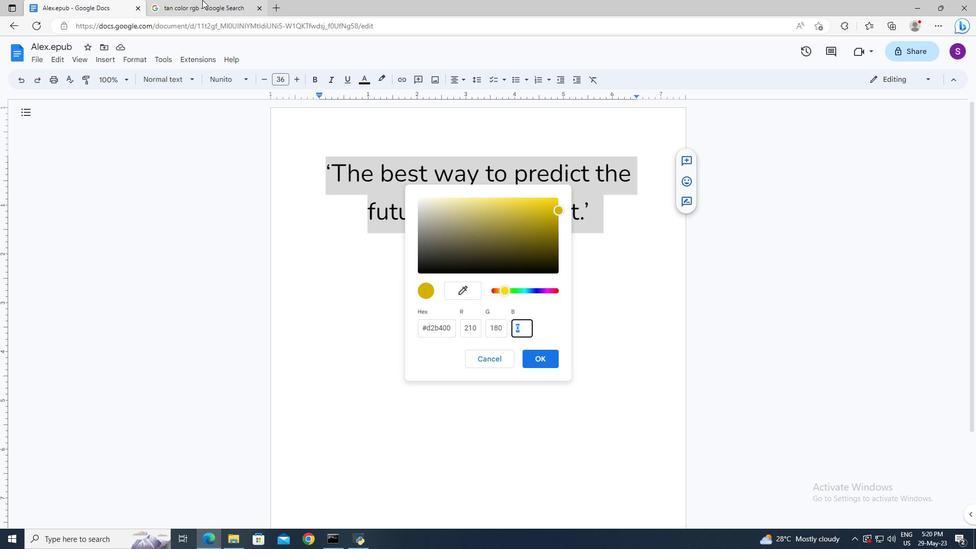 
Action: Mouse moved to (142, 147)
Screenshot: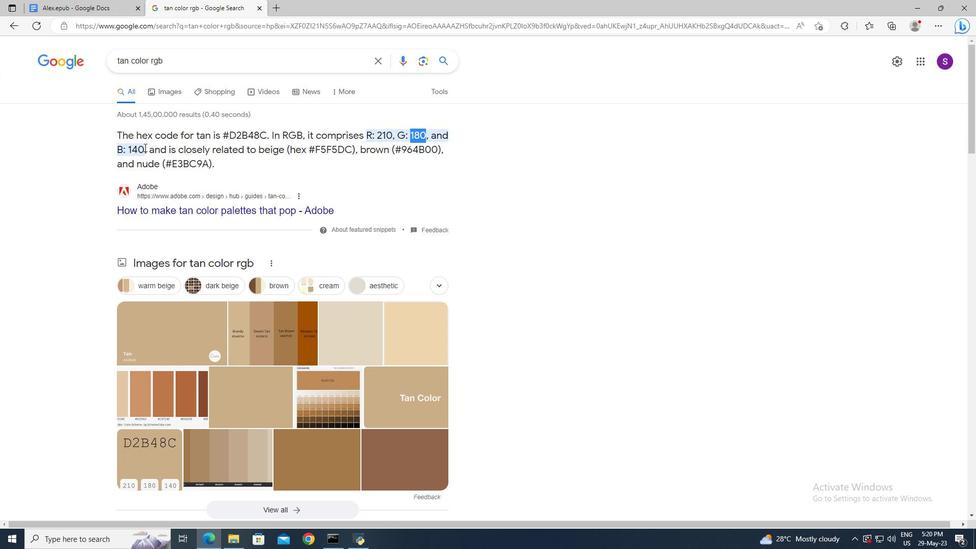 
Action: Mouse pressed left at (142, 147)
Screenshot: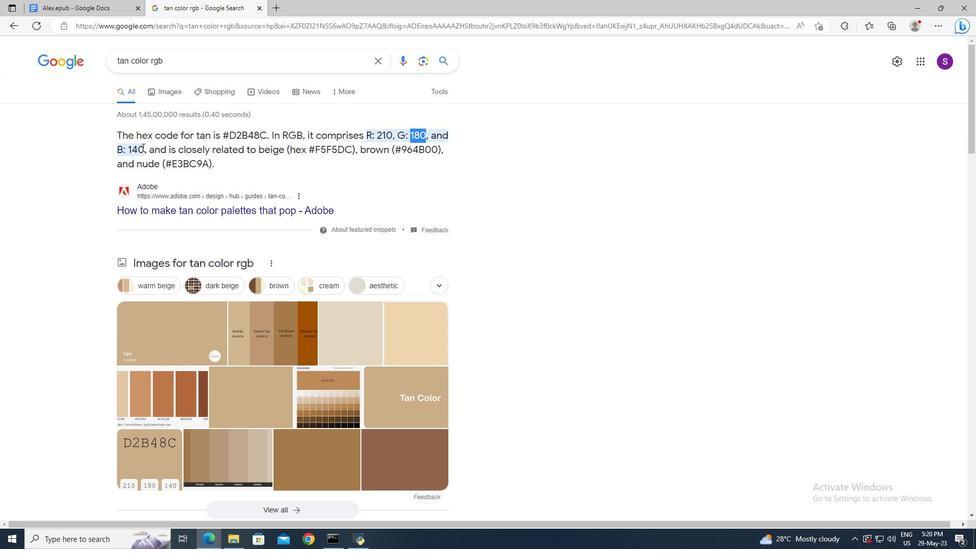 
Action: Mouse pressed left at (142, 147)
Screenshot: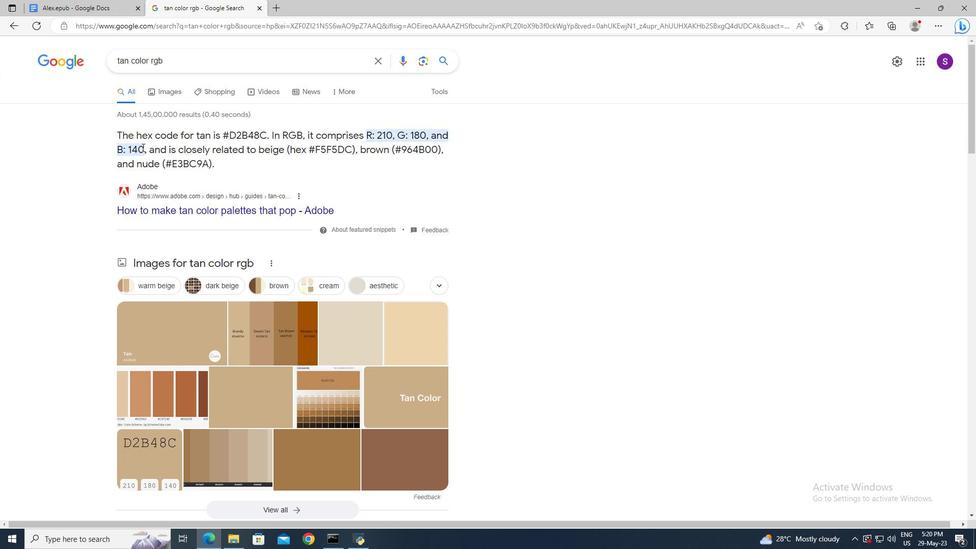 
Action: Mouse moved to (140, 145)
Screenshot: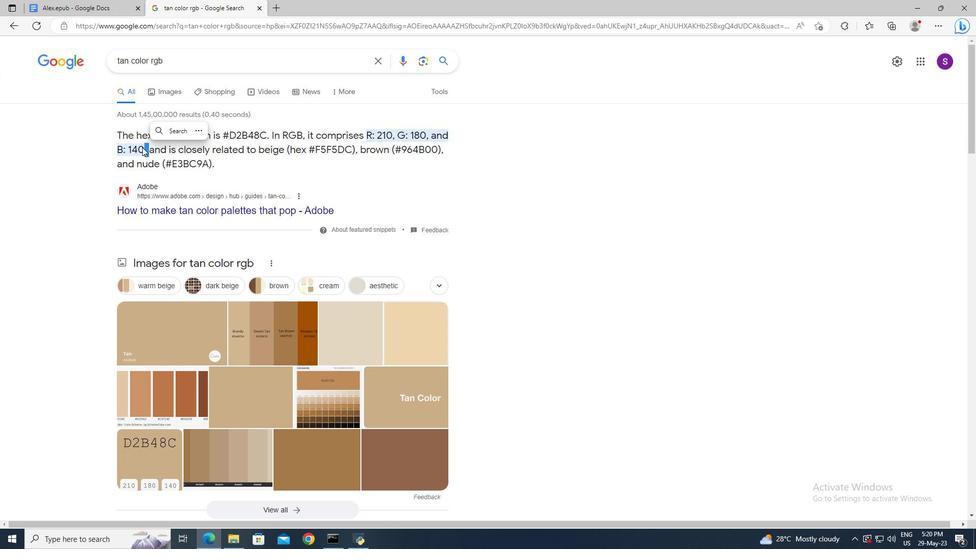 
Action: Mouse pressed left at (140, 145)
Screenshot: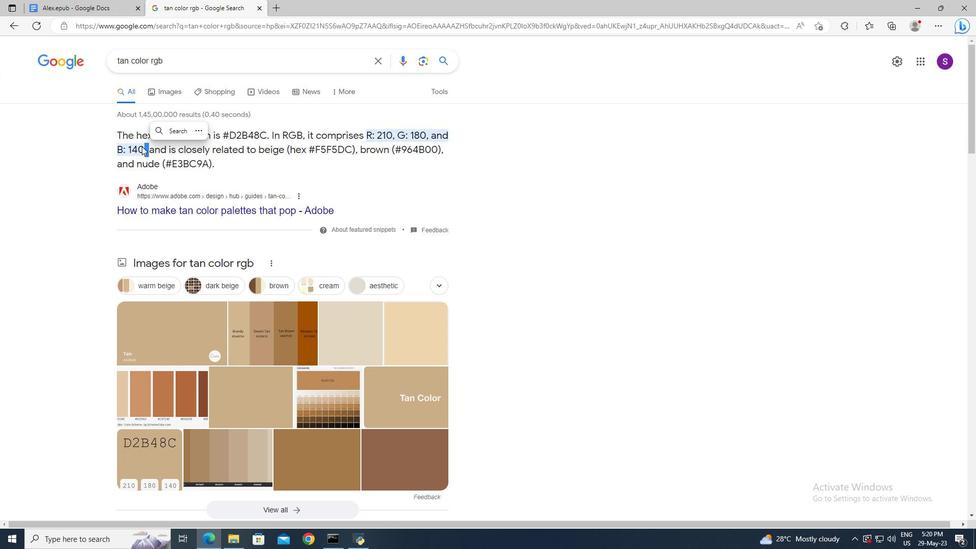 
Action: Mouse pressed left at (140, 145)
Screenshot: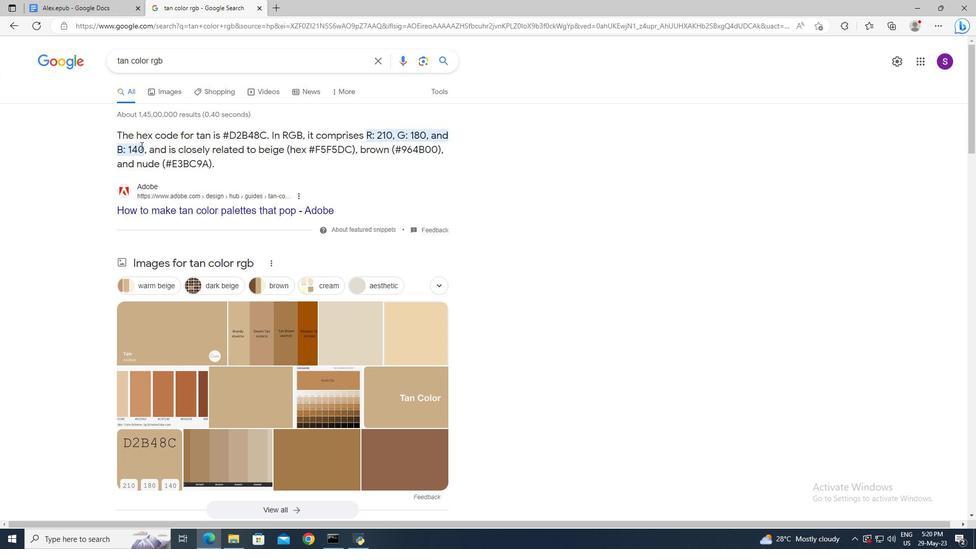 
Action: Key pressed ctrl+C
Screenshot: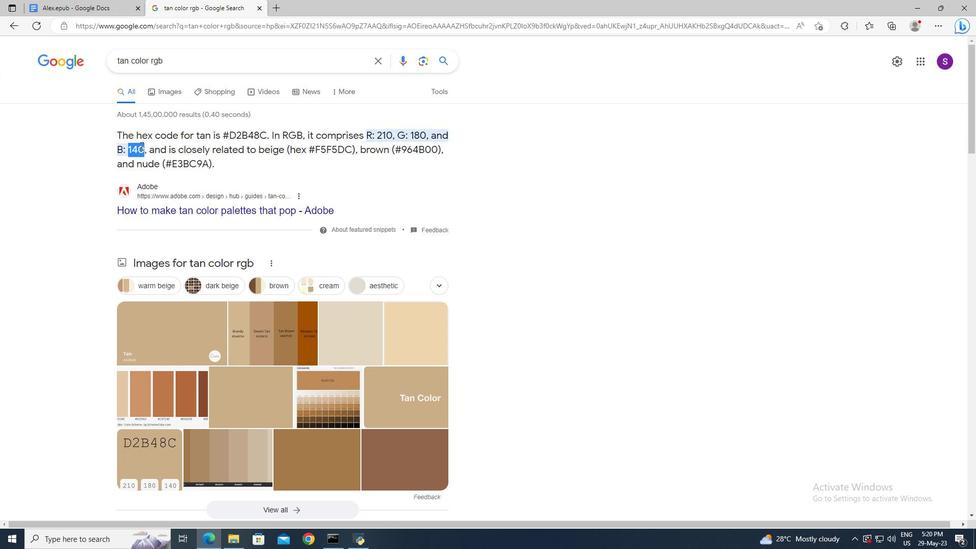 
Action: Mouse moved to (123, 13)
Screenshot: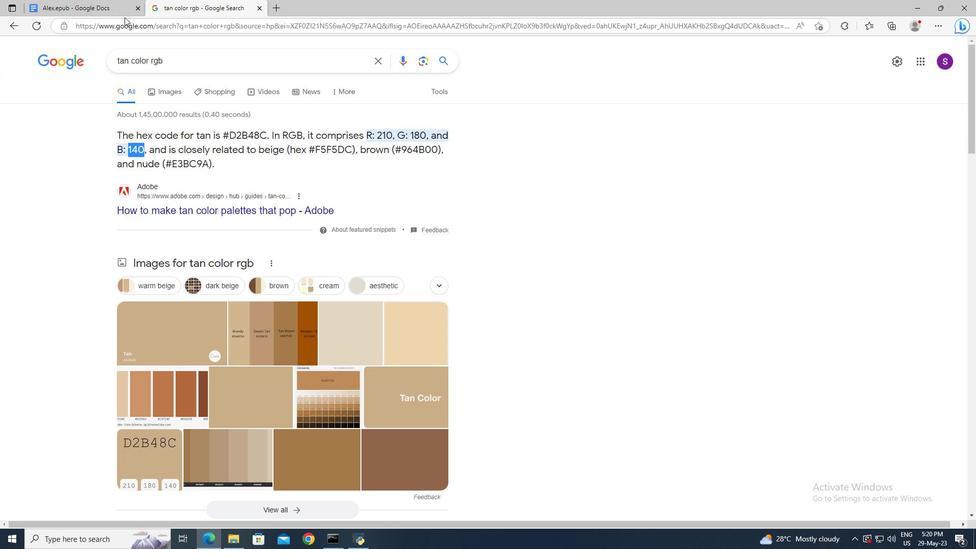 
Action: Mouse pressed left at (123, 13)
Screenshot: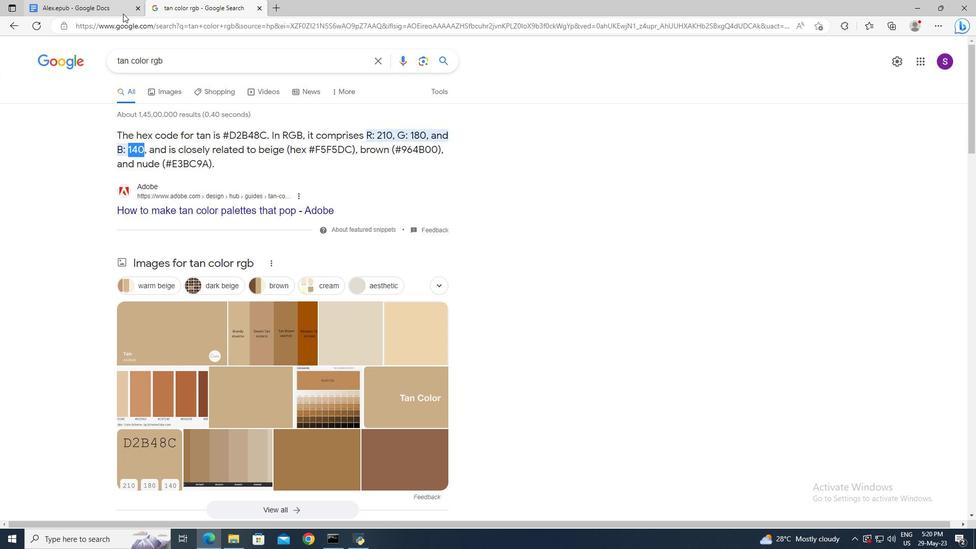 
Action: Mouse moved to (300, 184)
Screenshot: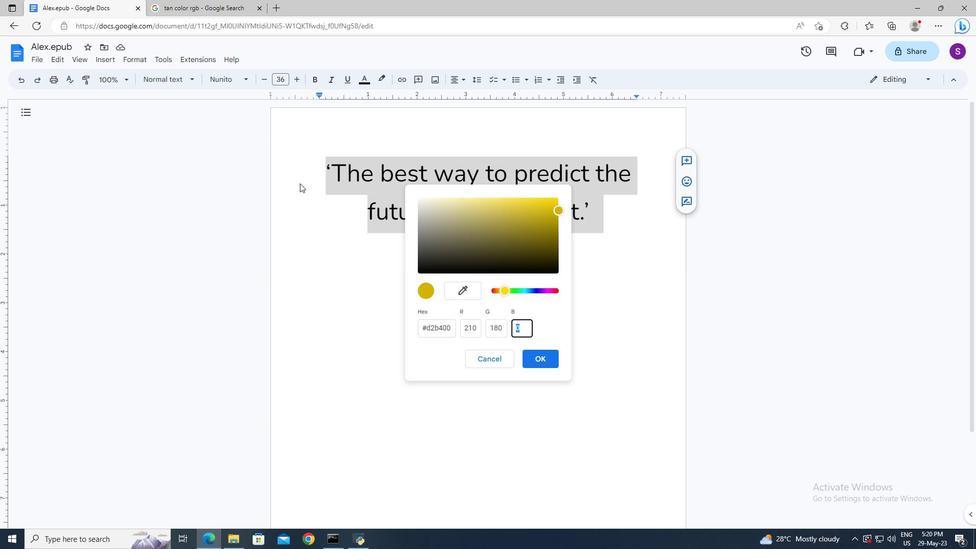 
Action: Key pressed ctrl+V
Screenshot: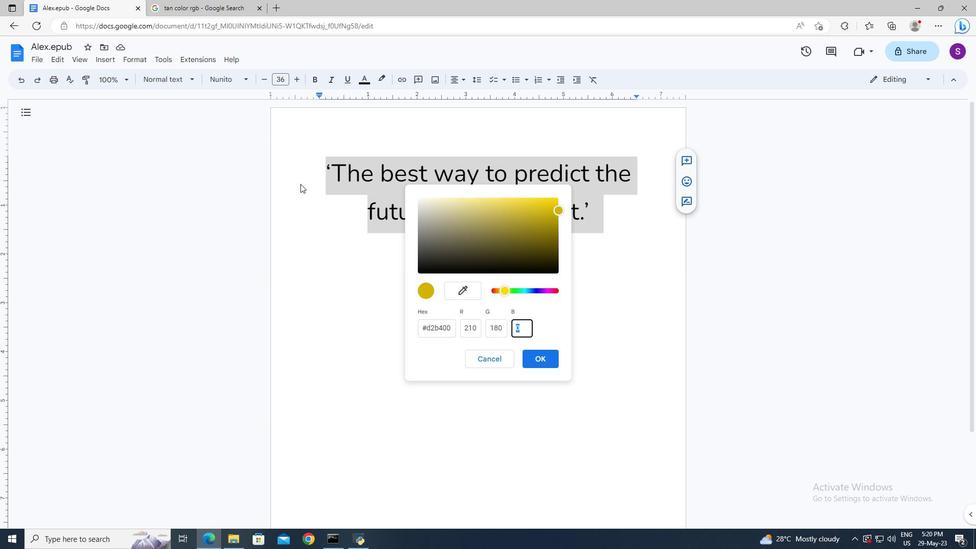 
Action: Mouse moved to (539, 362)
Screenshot: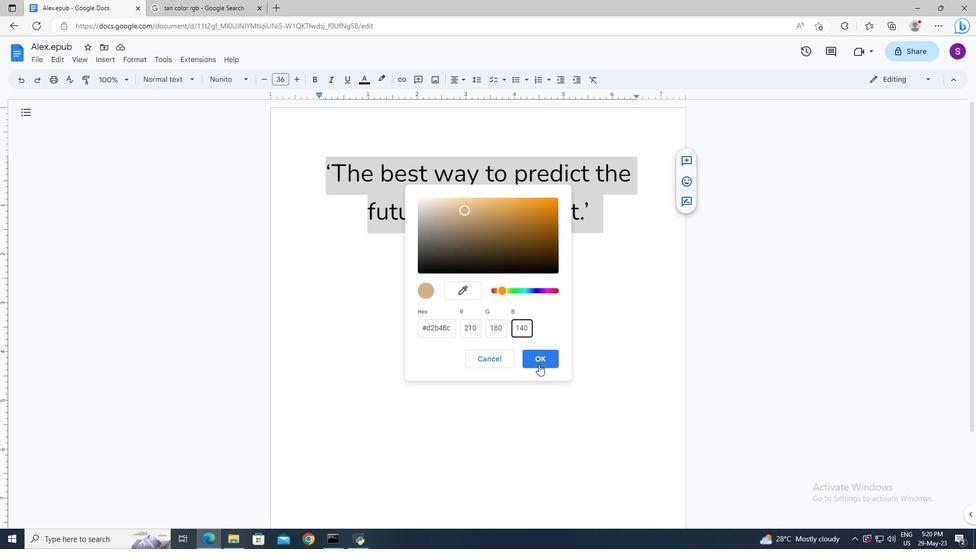 
Action: Mouse pressed left at (539, 362)
Screenshot: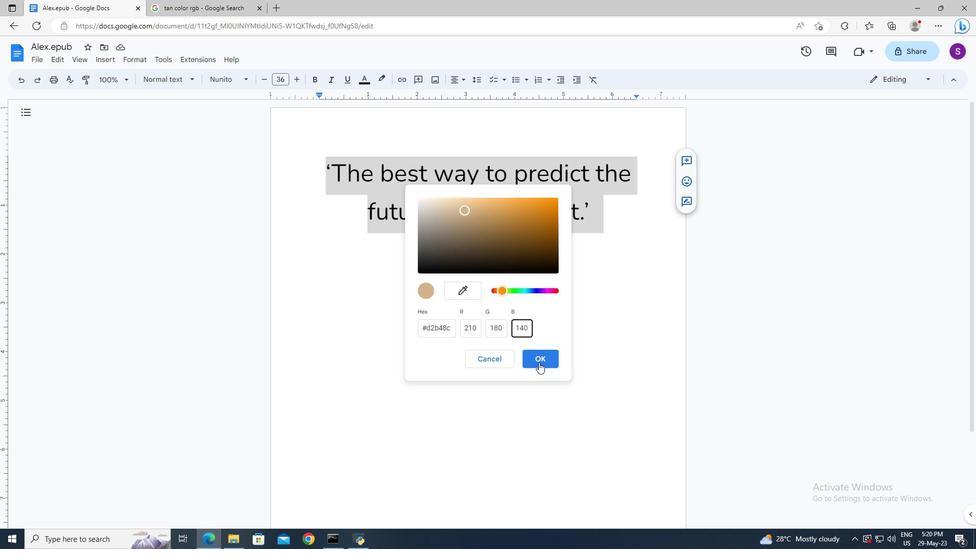 
Action: Mouse pressed left at (539, 362)
Screenshot: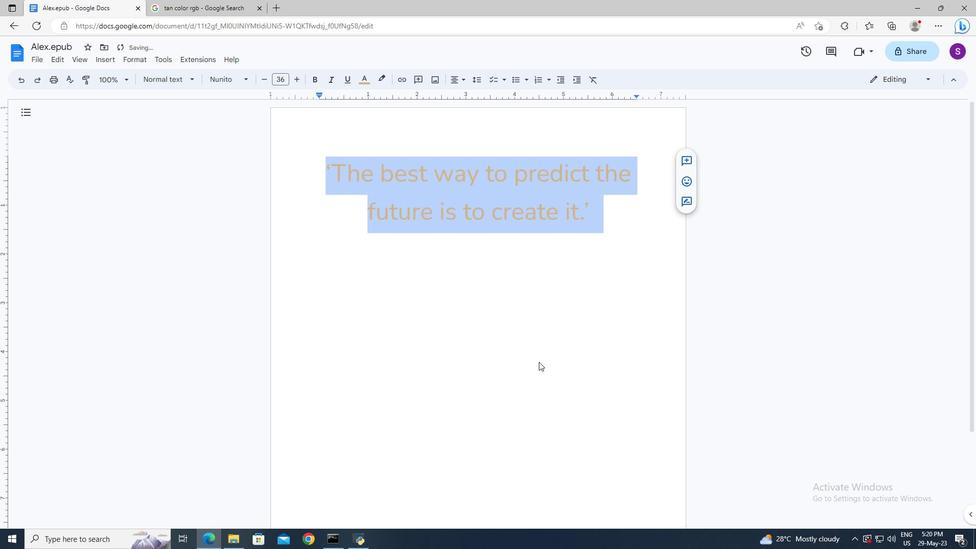 
